 Task: Add Plant Perks Organic Dill Havarti Cheeze Spread to the cart.
Action: Mouse moved to (822, 311)
Screenshot: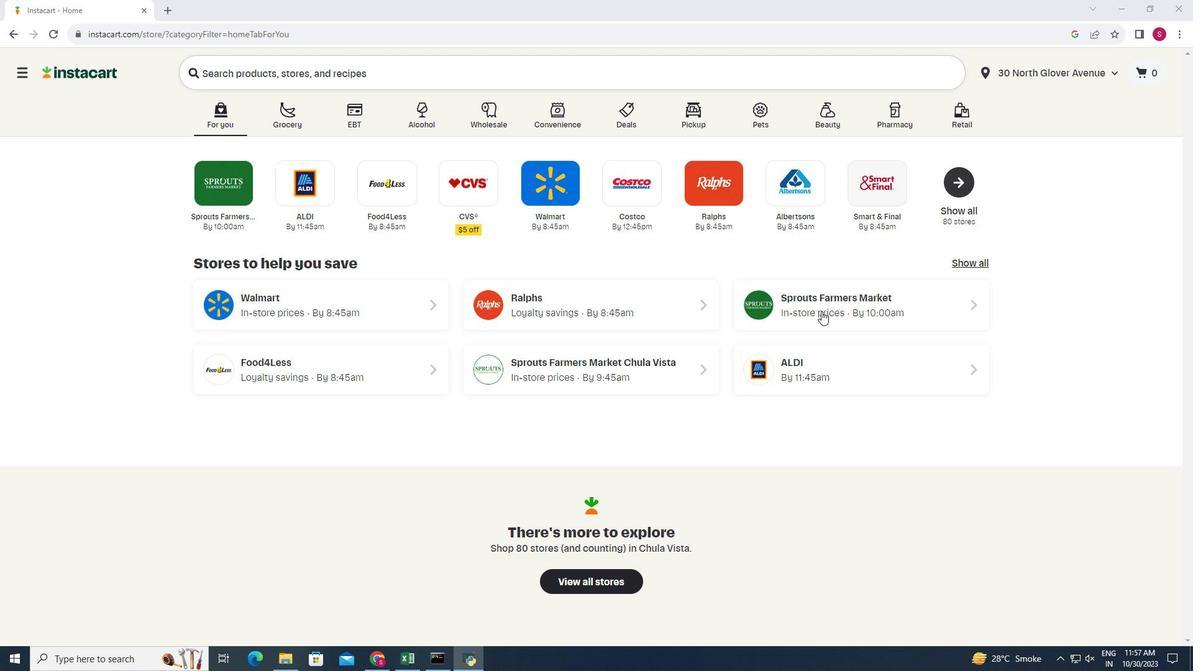 
Action: Mouse pressed left at (822, 311)
Screenshot: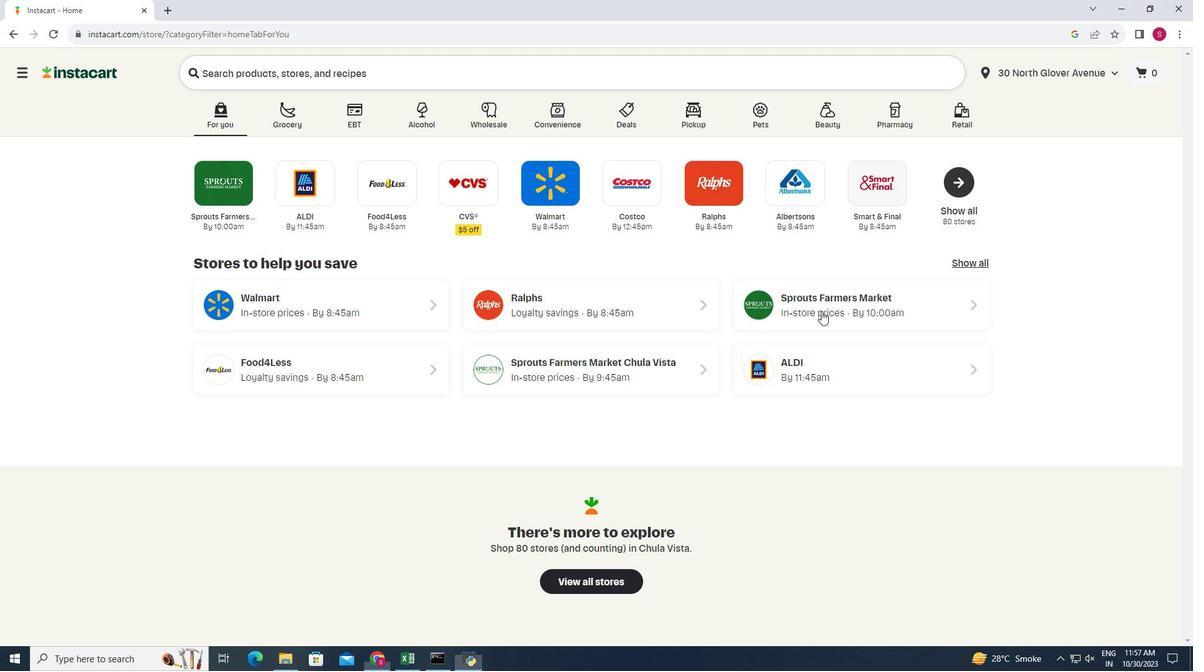 
Action: Mouse moved to (35, 542)
Screenshot: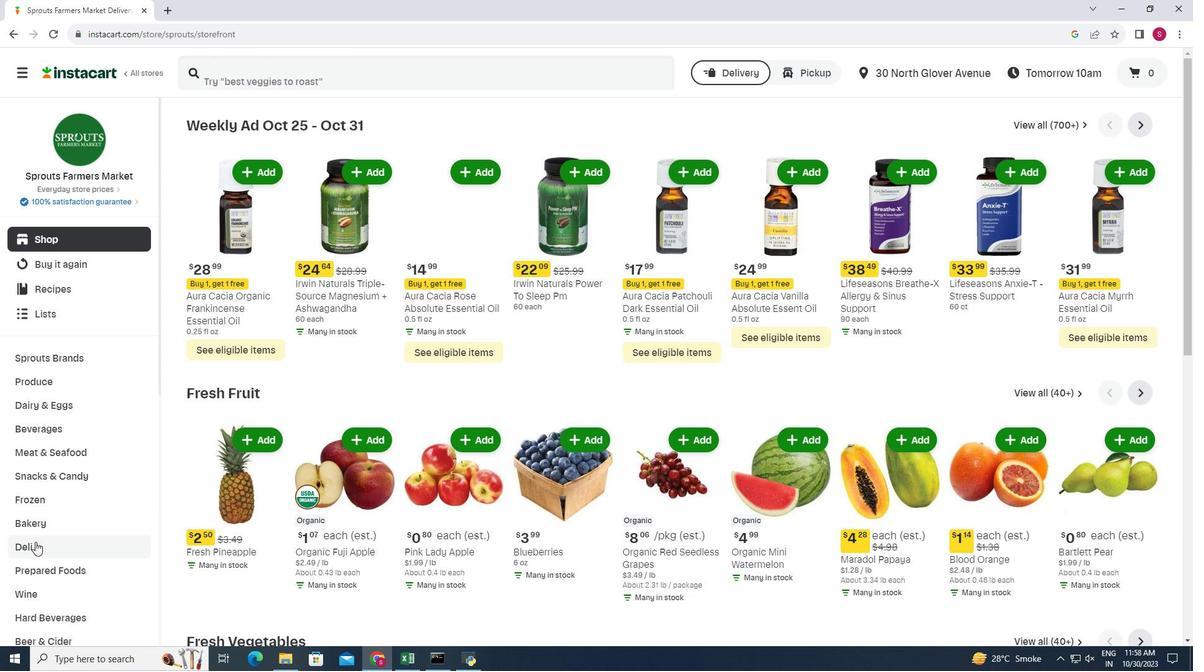 
Action: Mouse pressed left at (35, 542)
Screenshot: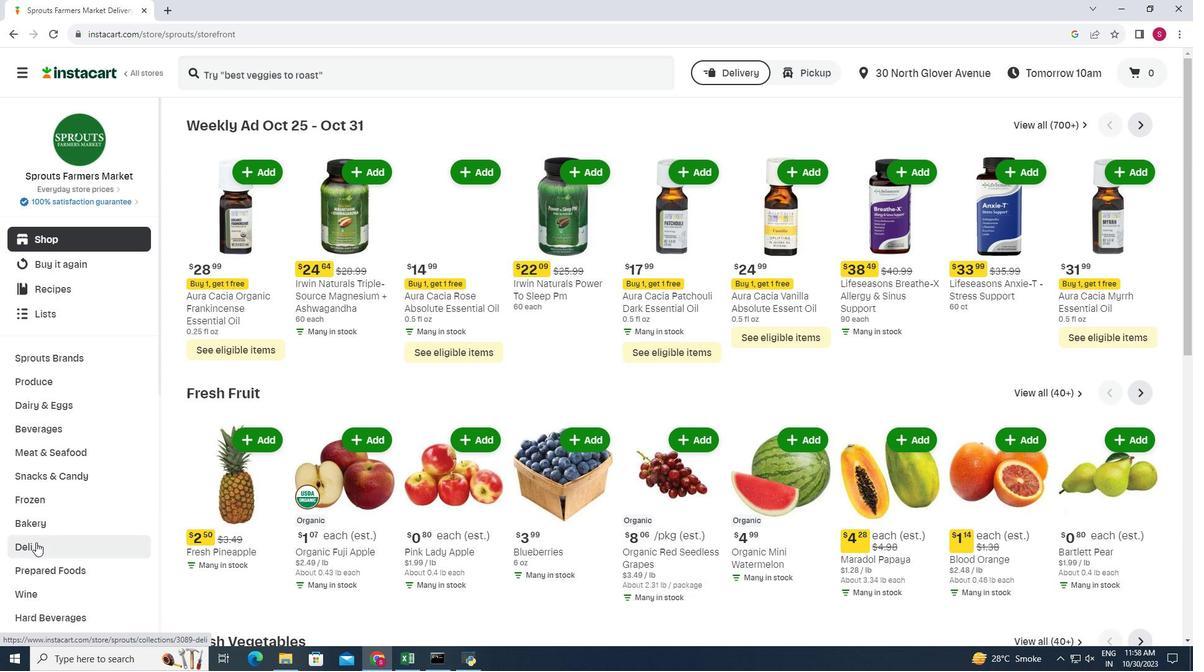 
Action: Mouse moved to (319, 151)
Screenshot: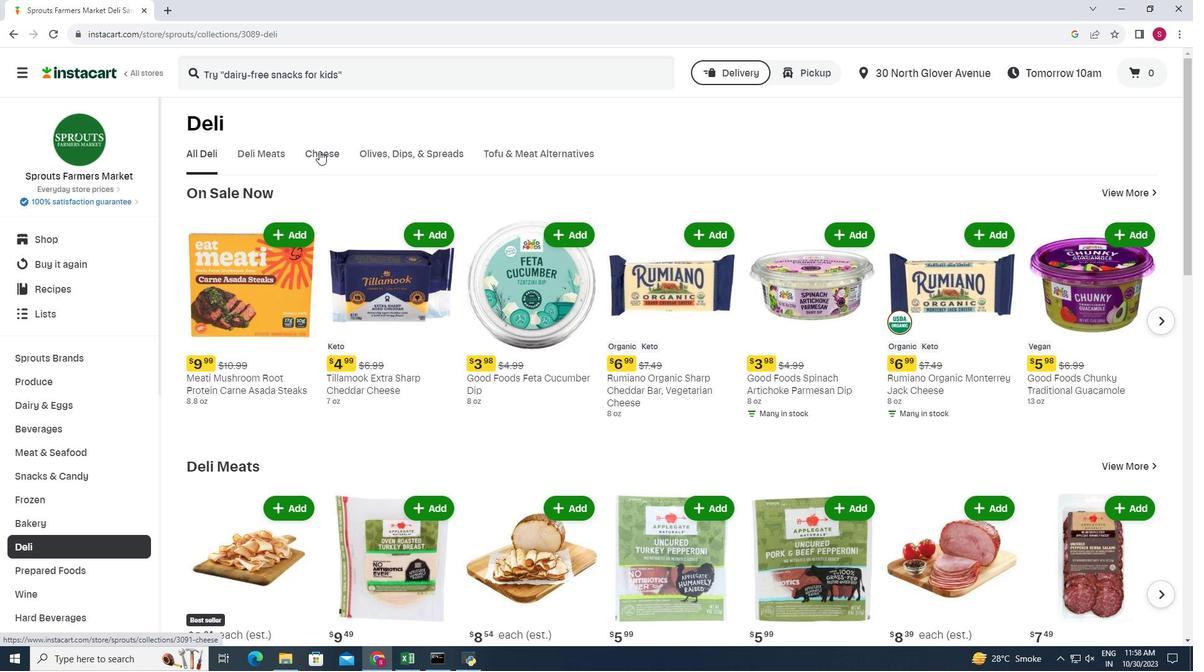 
Action: Mouse pressed left at (319, 151)
Screenshot: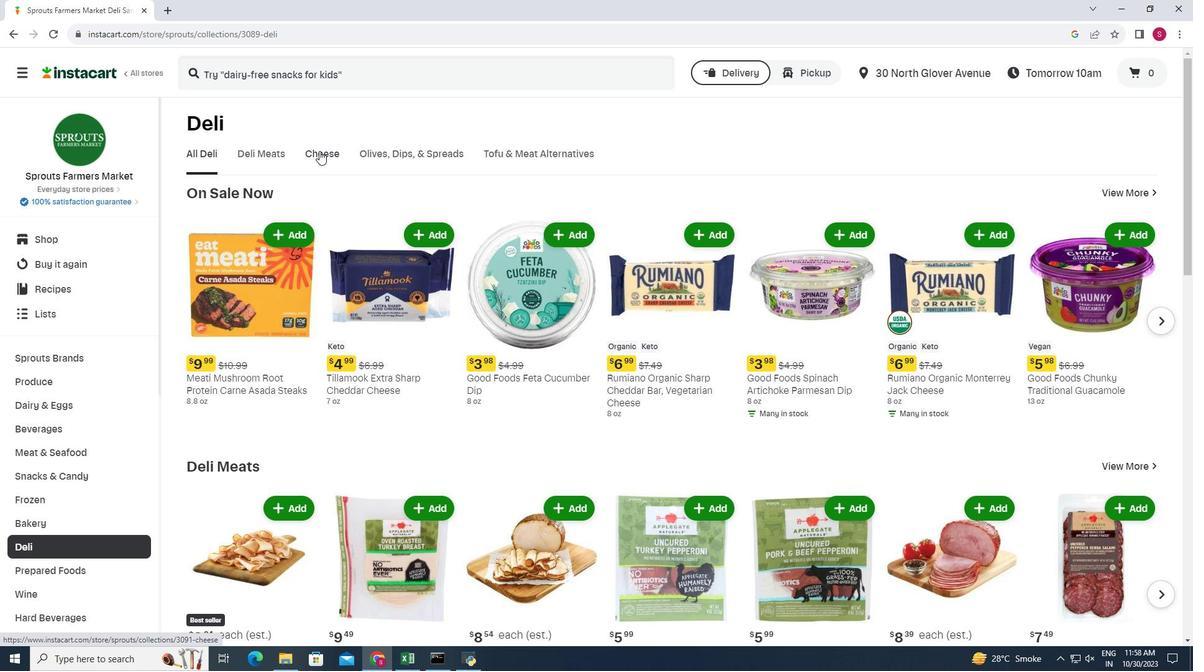 
Action: Mouse moved to (1168, 205)
Screenshot: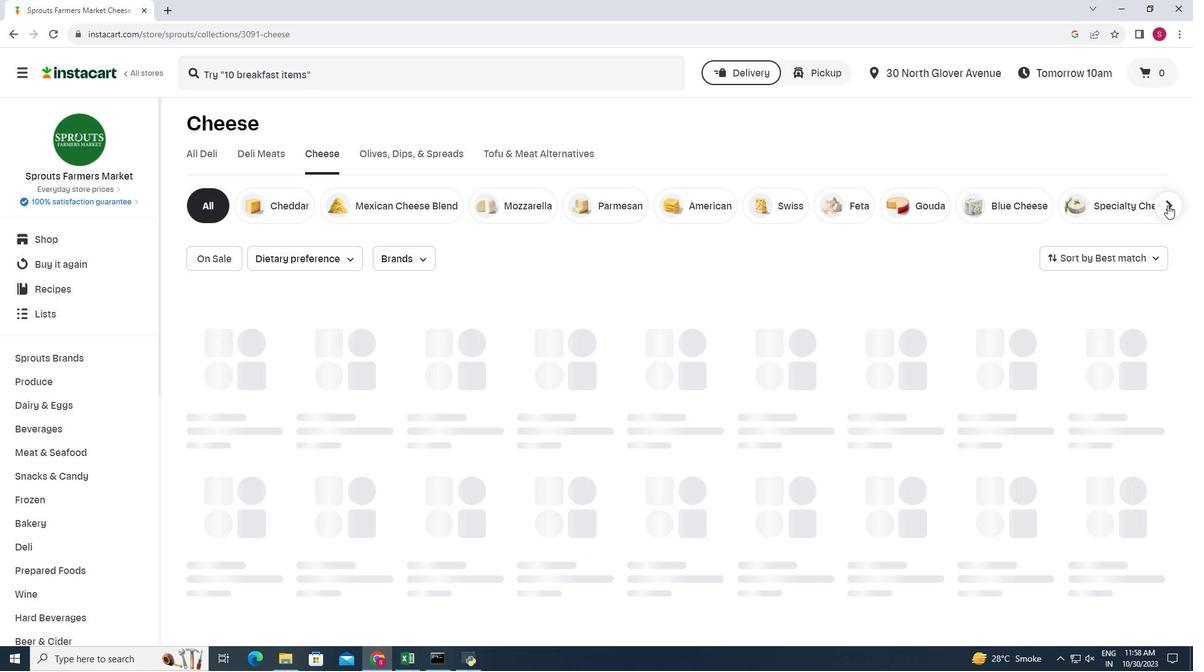 
Action: Mouse pressed left at (1168, 205)
Screenshot: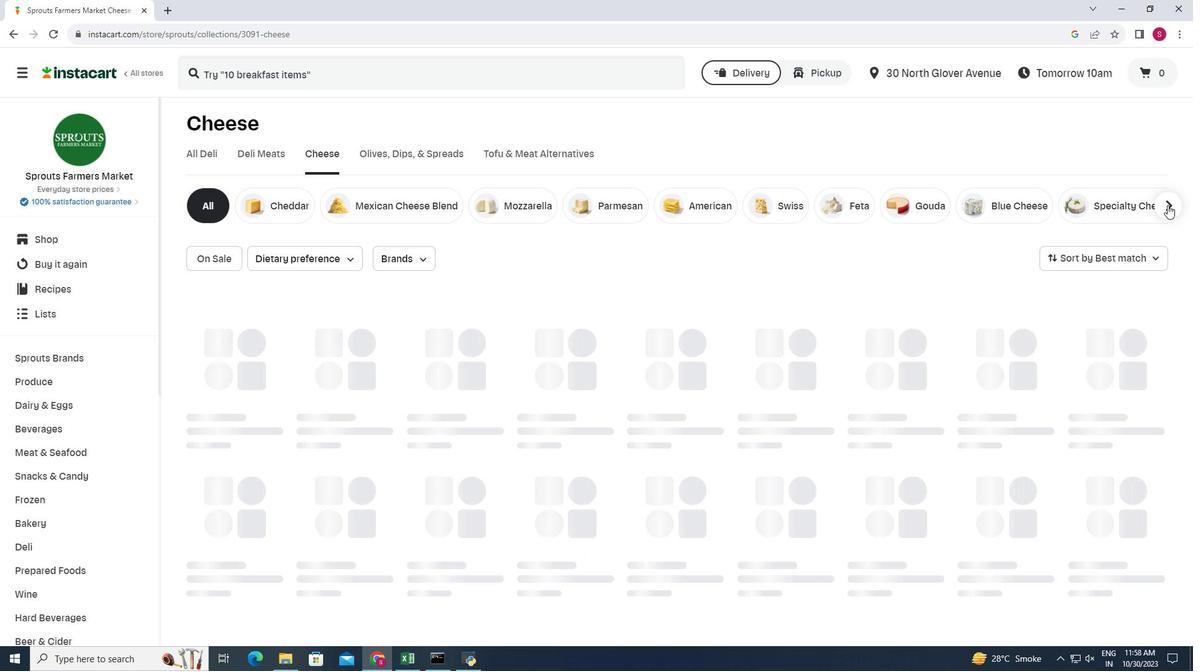 
Action: Mouse moved to (1157, 206)
Screenshot: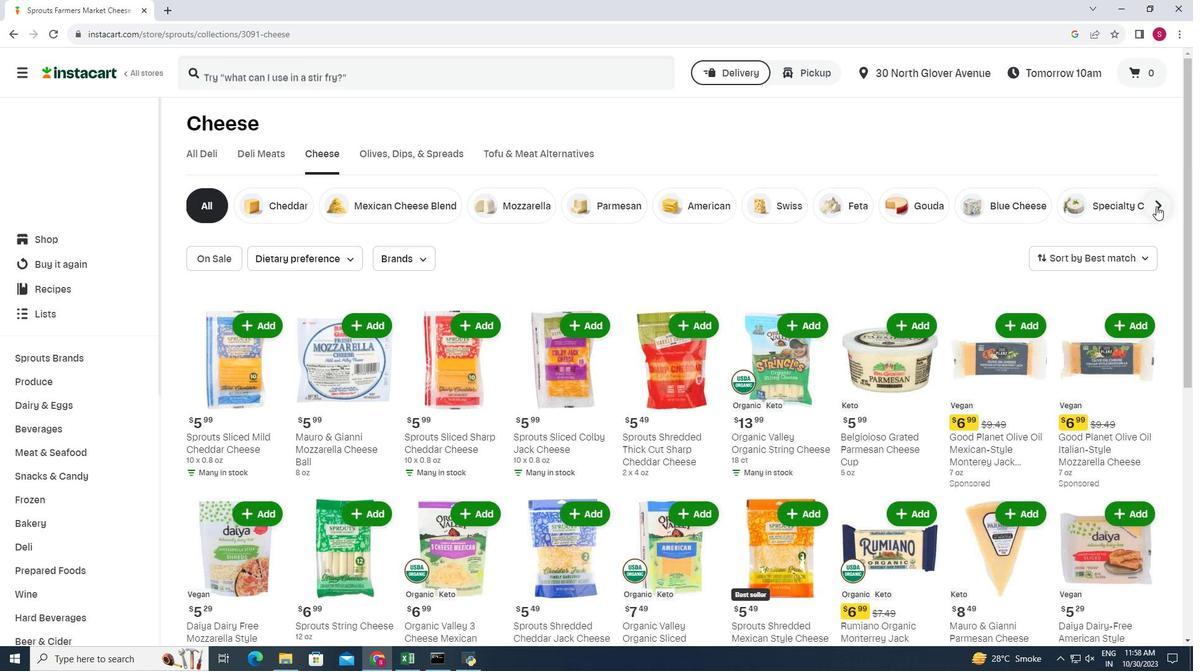 
Action: Mouse pressed left at (1157, 206)
Screenshot: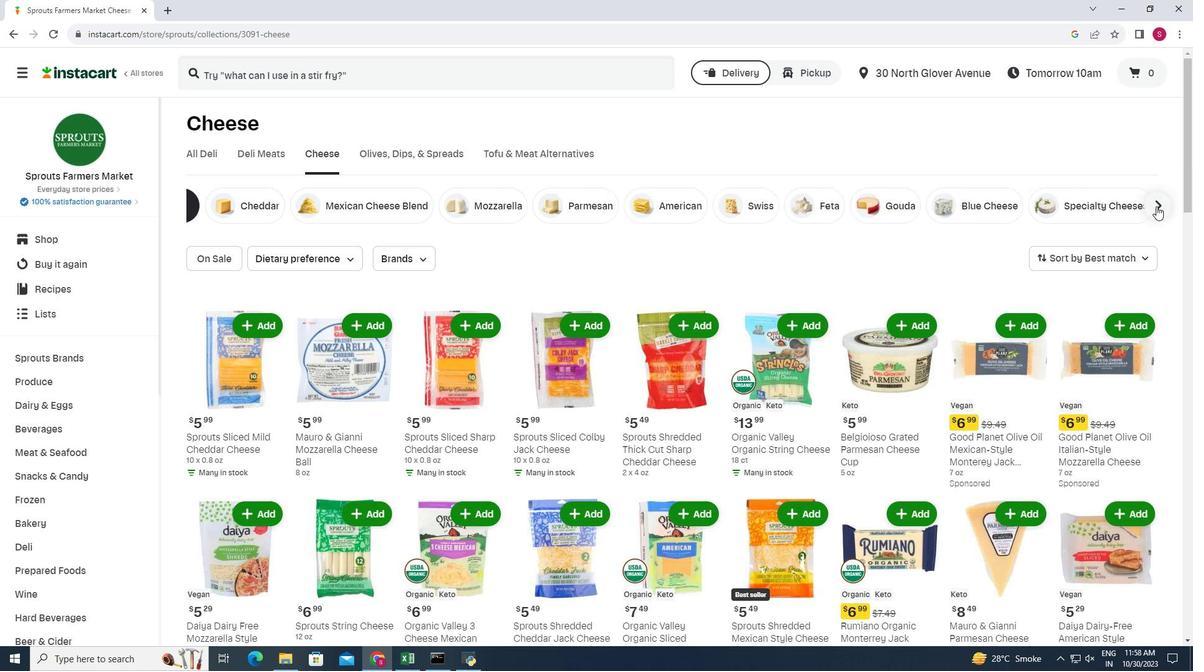 
Action: Mouse moved to (1118, 208)
Screenshot: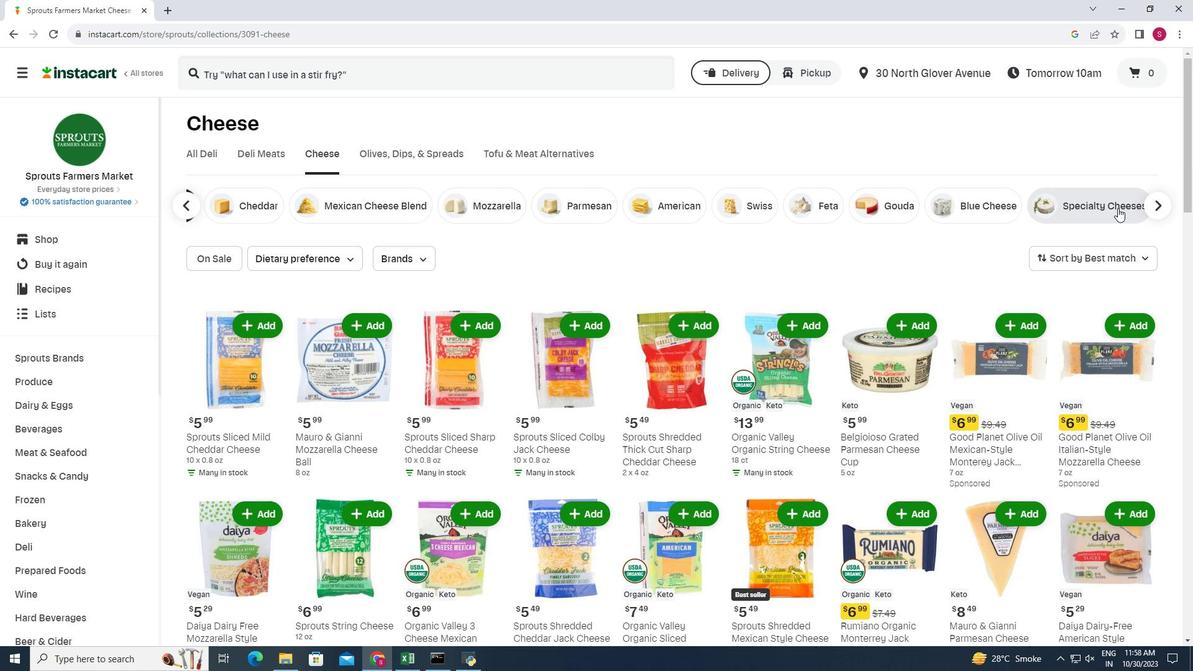 
Action: Mouse pressed left at (1118, 208)
Screenshot: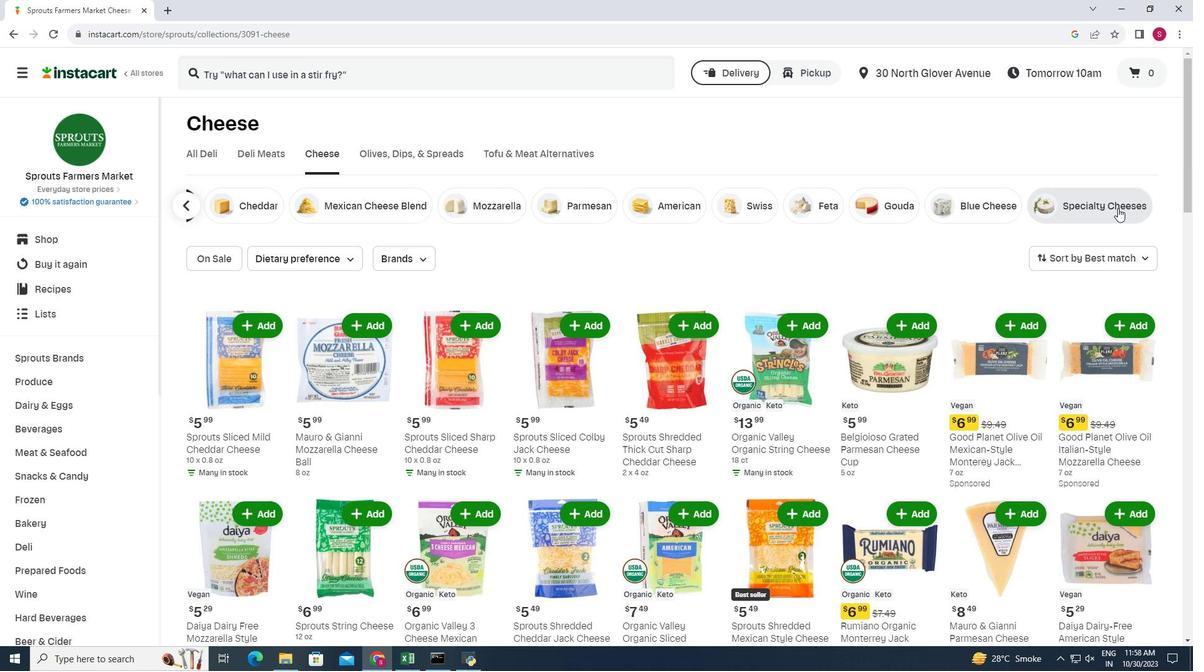 
Action: Mouse moved to (1151, 412)
Screenshot: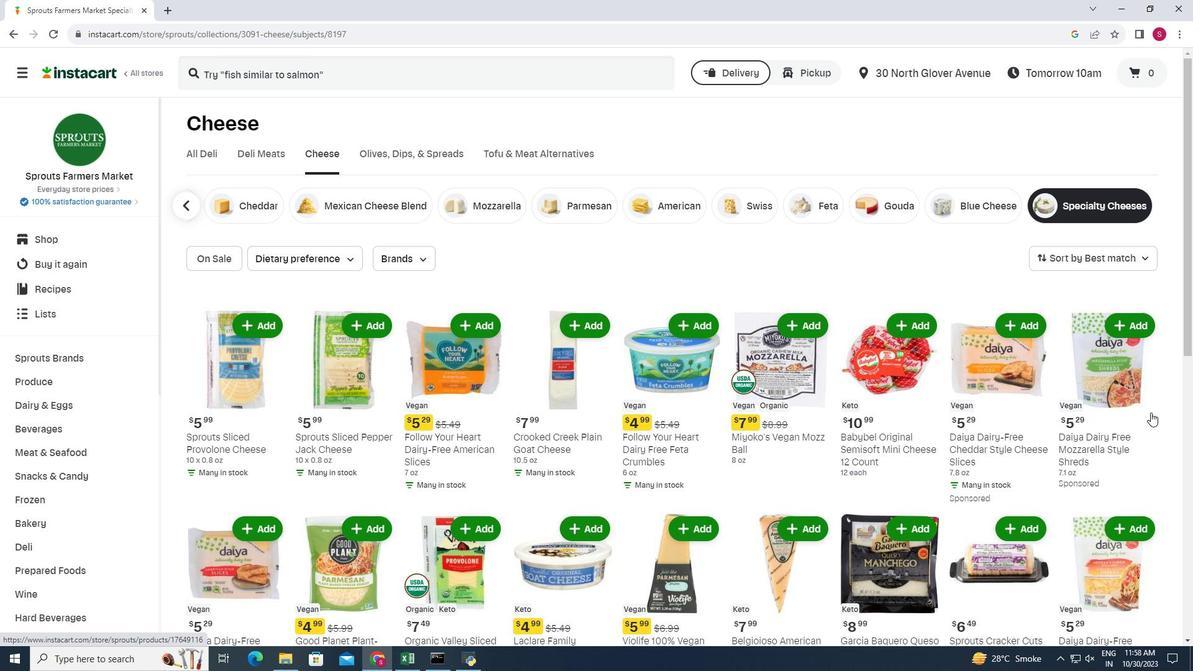 
Action: Mouse scrolled (1151, 412) with delta (0, 0)
Screenshot: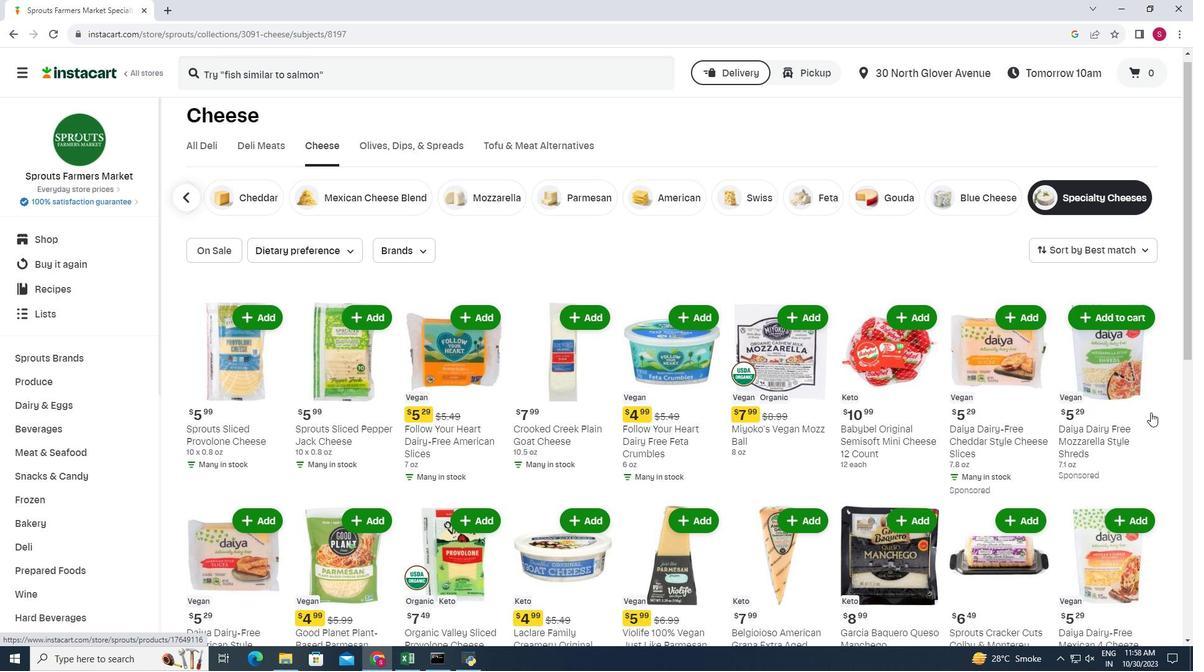 
Action: Mouse scrolled (1151, 412) with delta (0, 0)
Screenshot: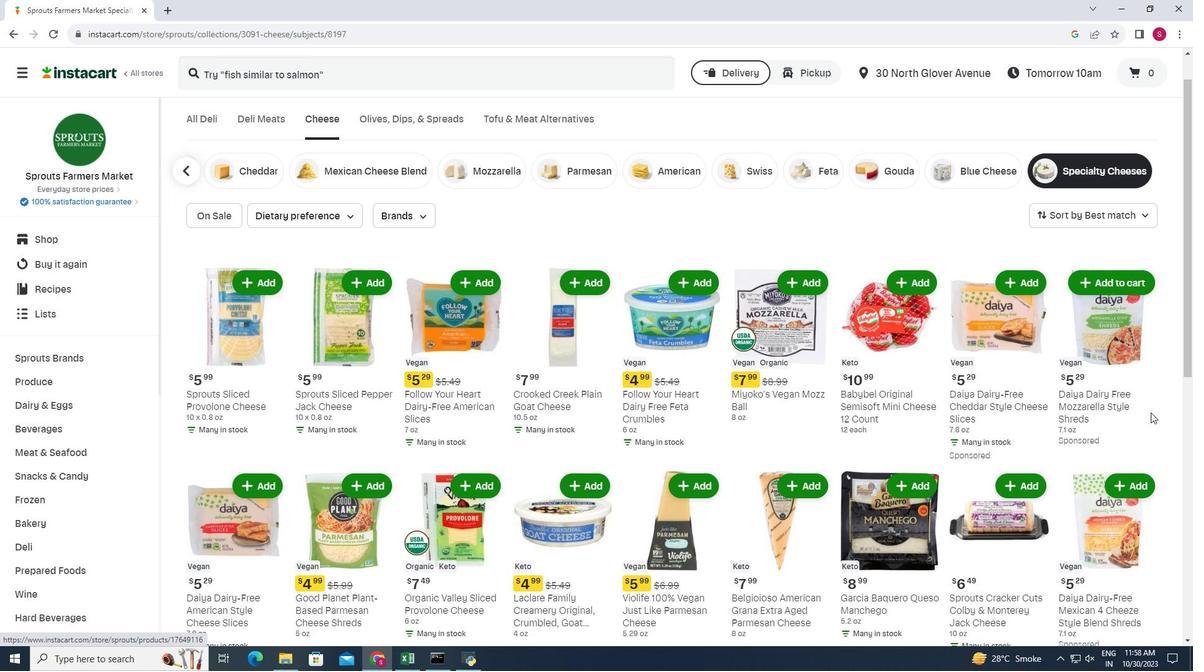 
Action: Mouse scrolled (1151, 412) with delta (0, 0)
Screenshot: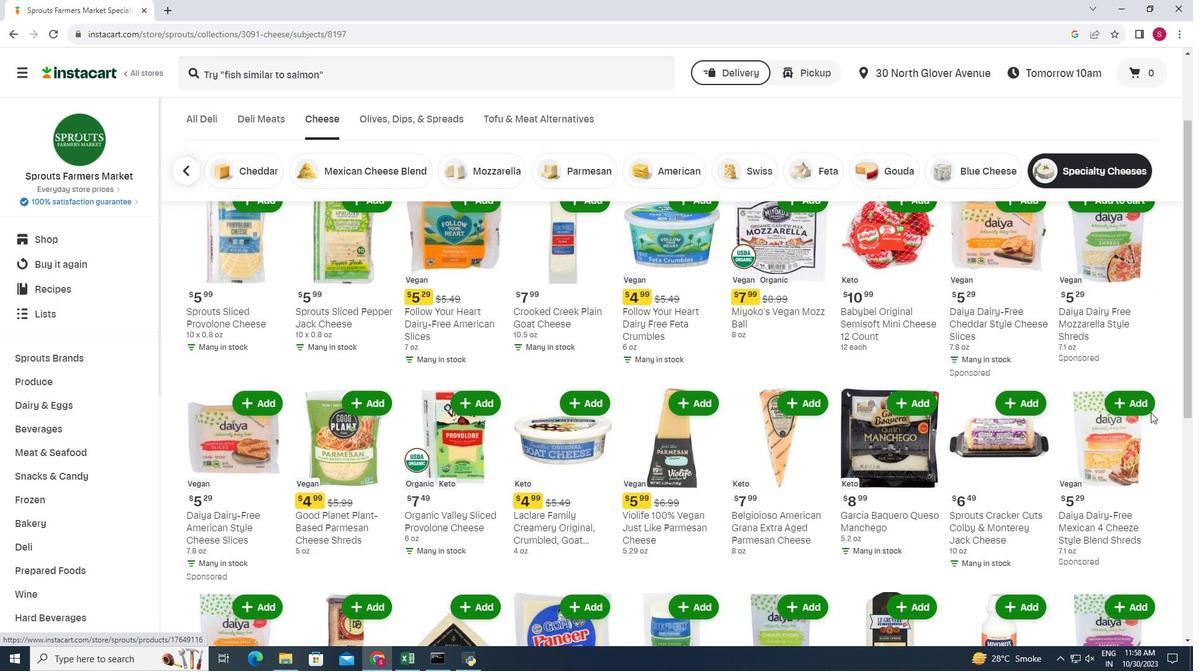 
Action: Mouse moved to (197, 434)
Screenshot: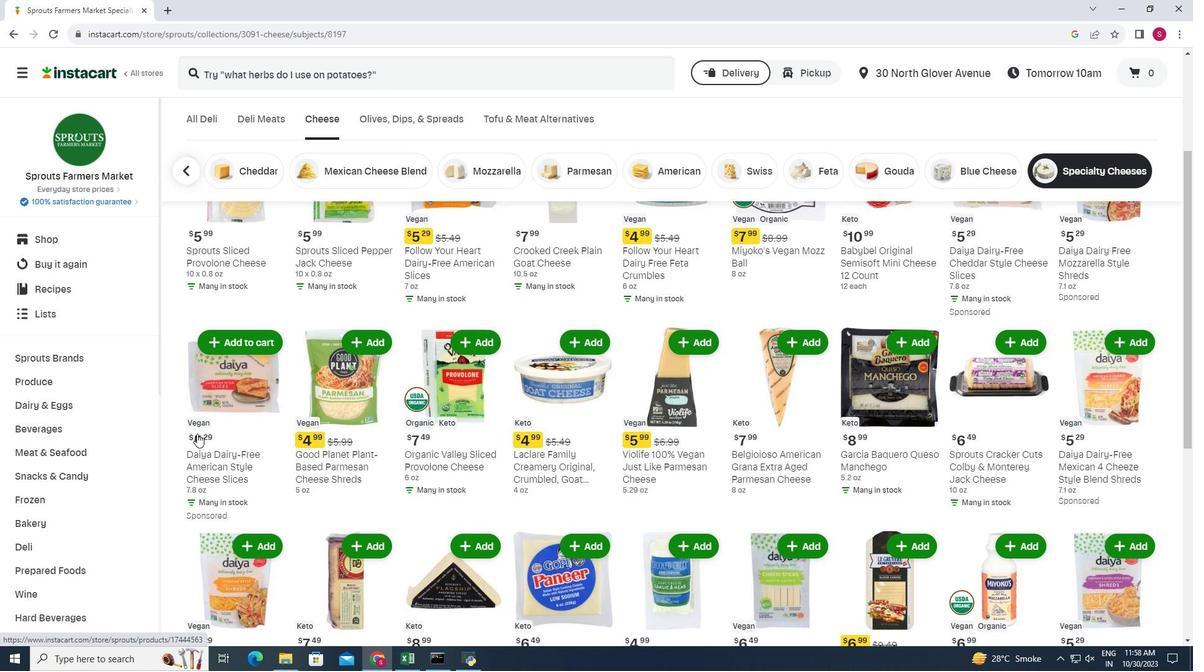 
Action: Mouse scrolled (197, 433) with delta (0, 0)
Screenshot: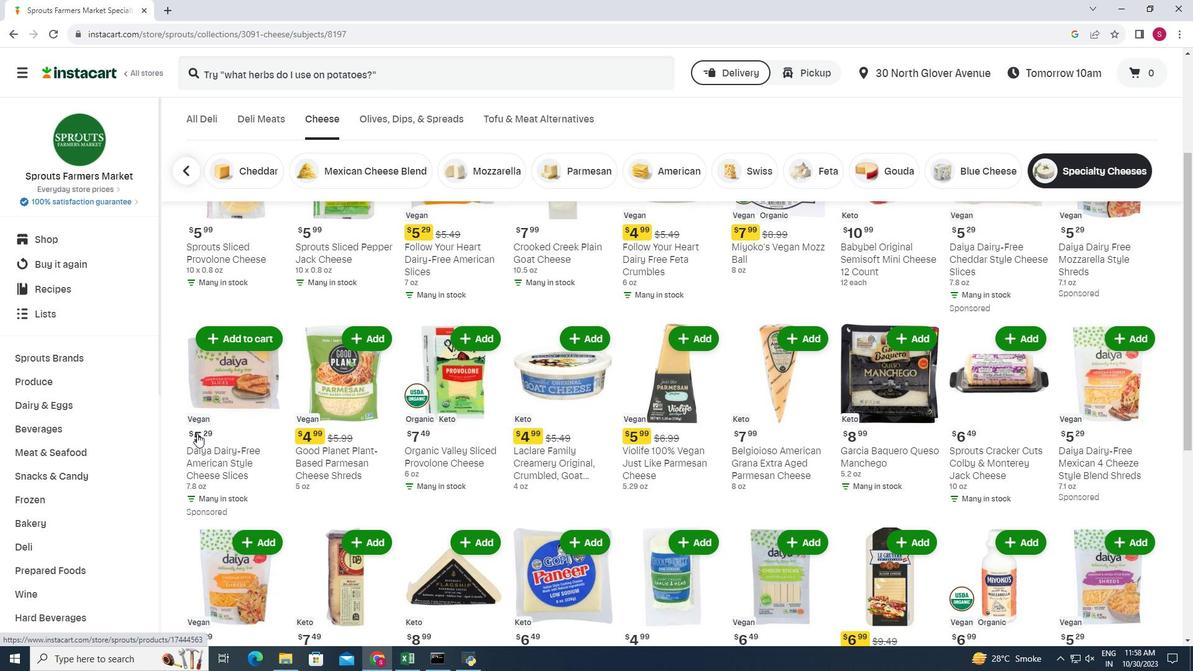 
Action: Mouse scrolled (197, 433) with delta (0, 0)
Screenshot: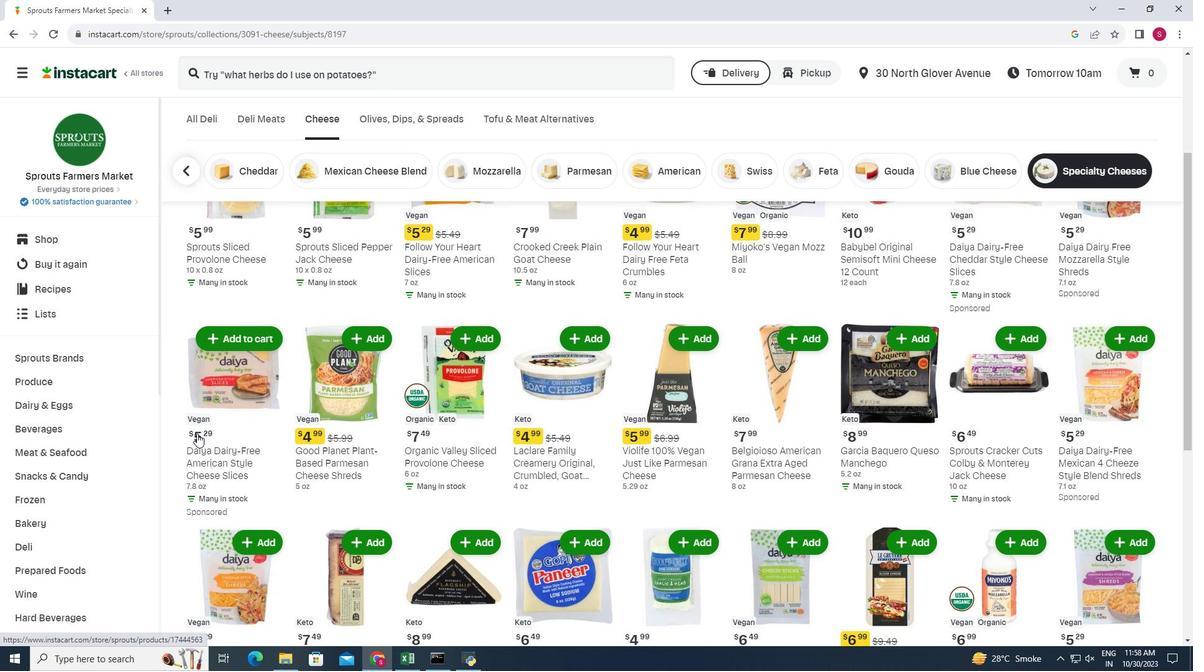 
Action: Mouse scrolled (197, 433) with delta (0, 0)
Screenshot: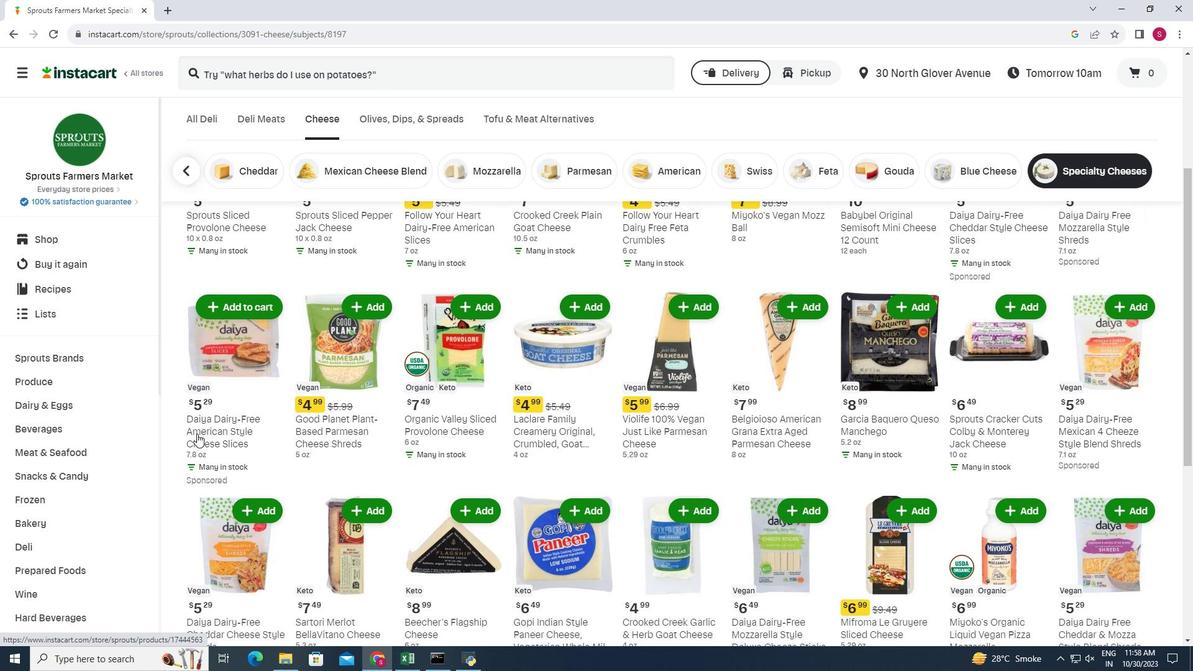 
Action: Mouse moved to (1162, 473)
Screenshot: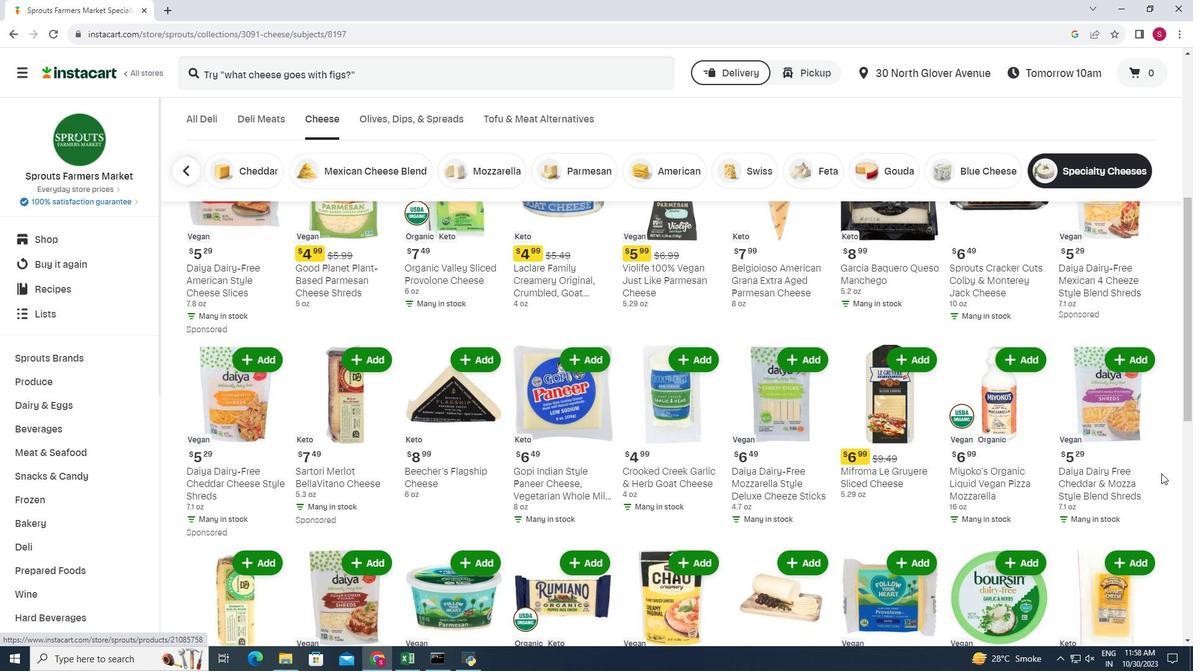
Action: Mouse scrolled (1162, 473) with delta (0, 0)
Screenshot: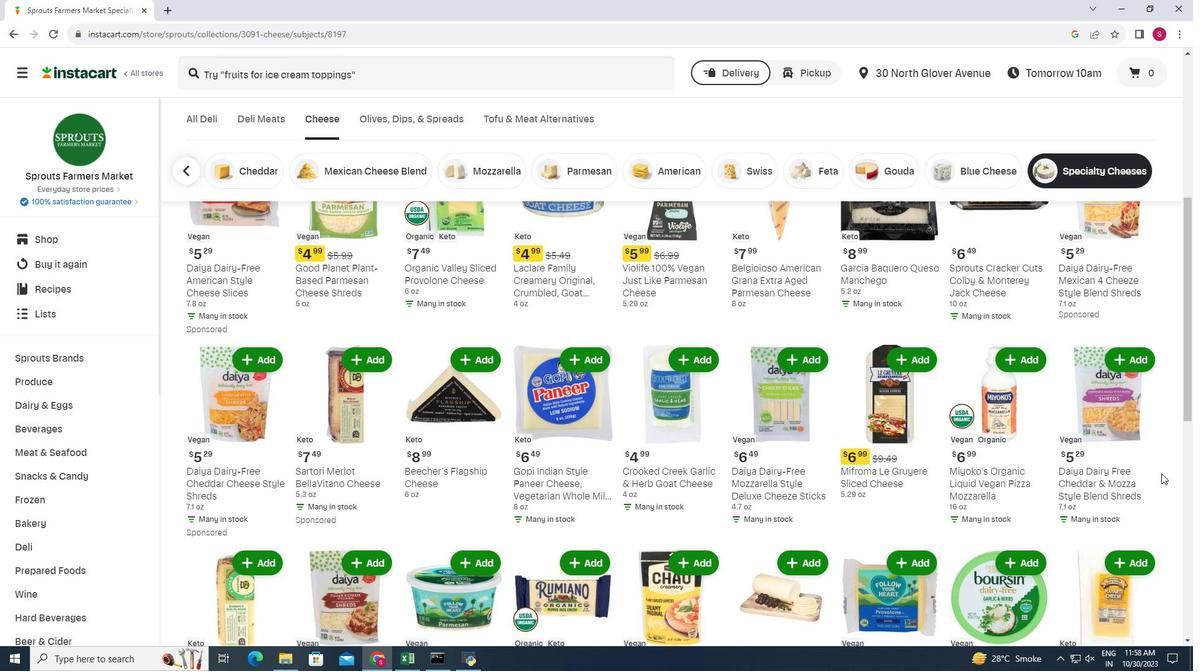 
Action: Mouse scrolled (1162, 473) with delta (0, 0)
Screenshot: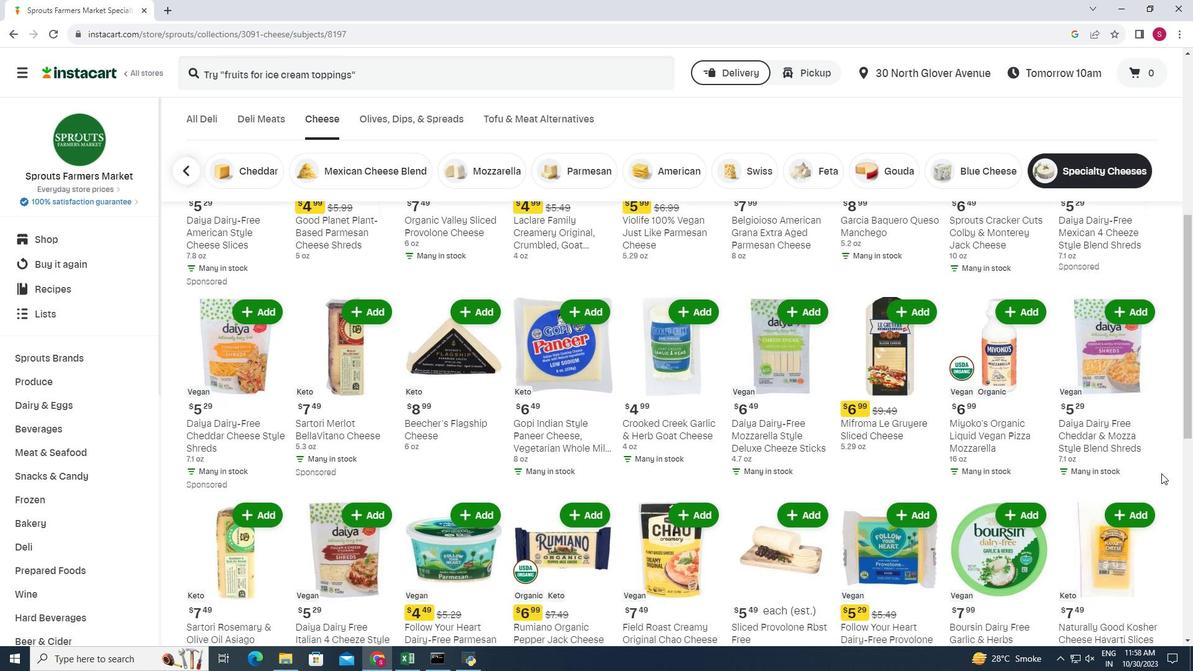 
Action: Mouse scrolled (1162, 473) with delta (0, 0)
Screenshot: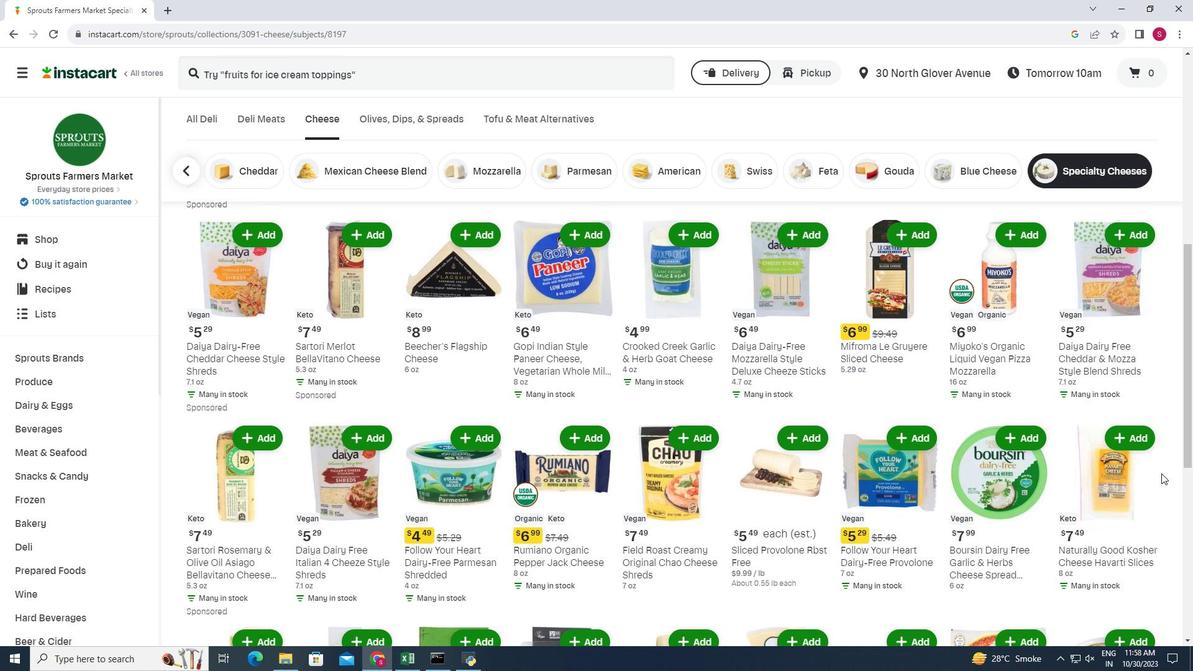 
Action: Mouse moved to (191, 444)
Screenshot: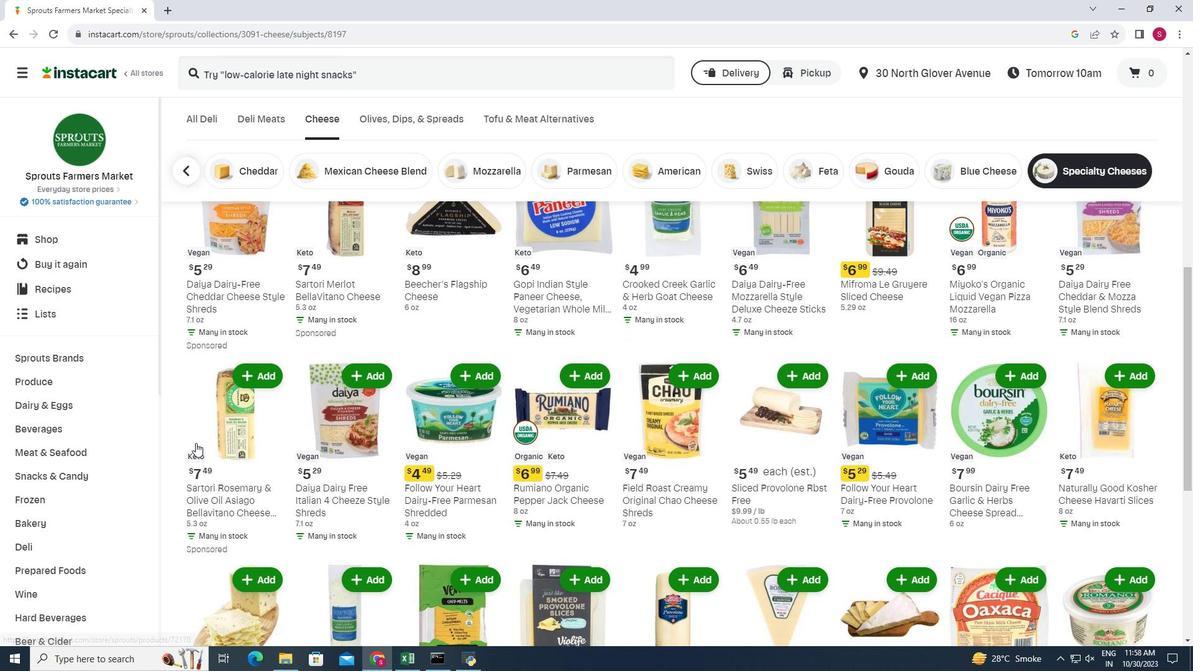 
Action: Mouse scrolled (191, 444) with delta (0, 0)
Screenshot: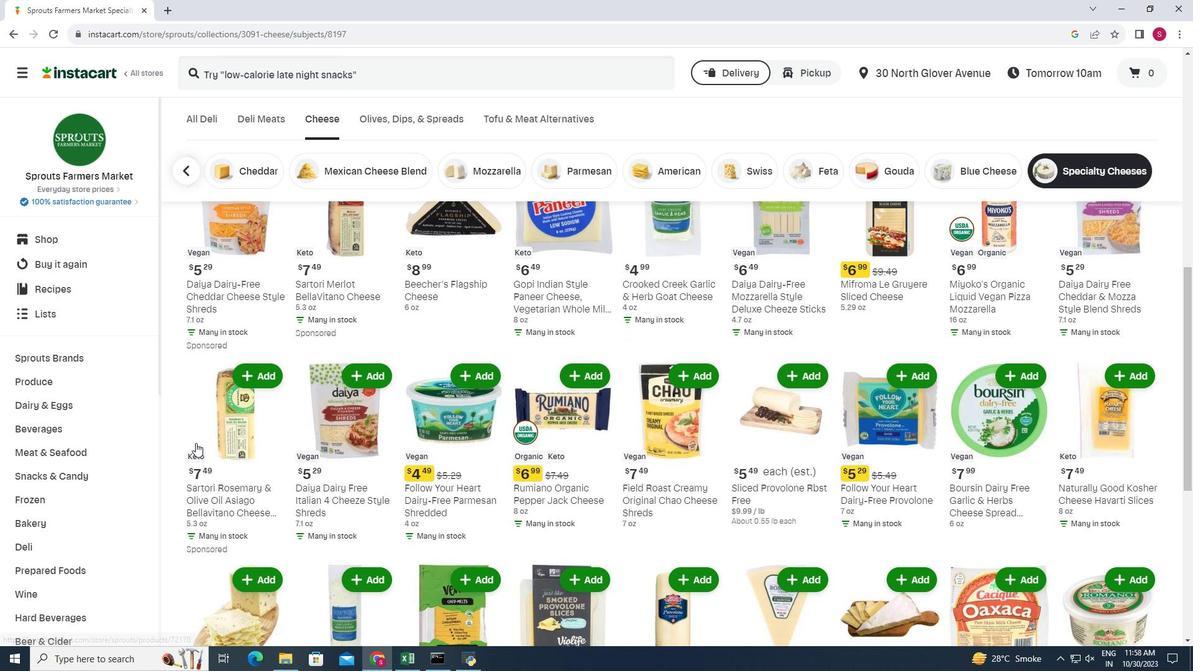 
Action: Mouse moved to (198, 443)
Screenshot: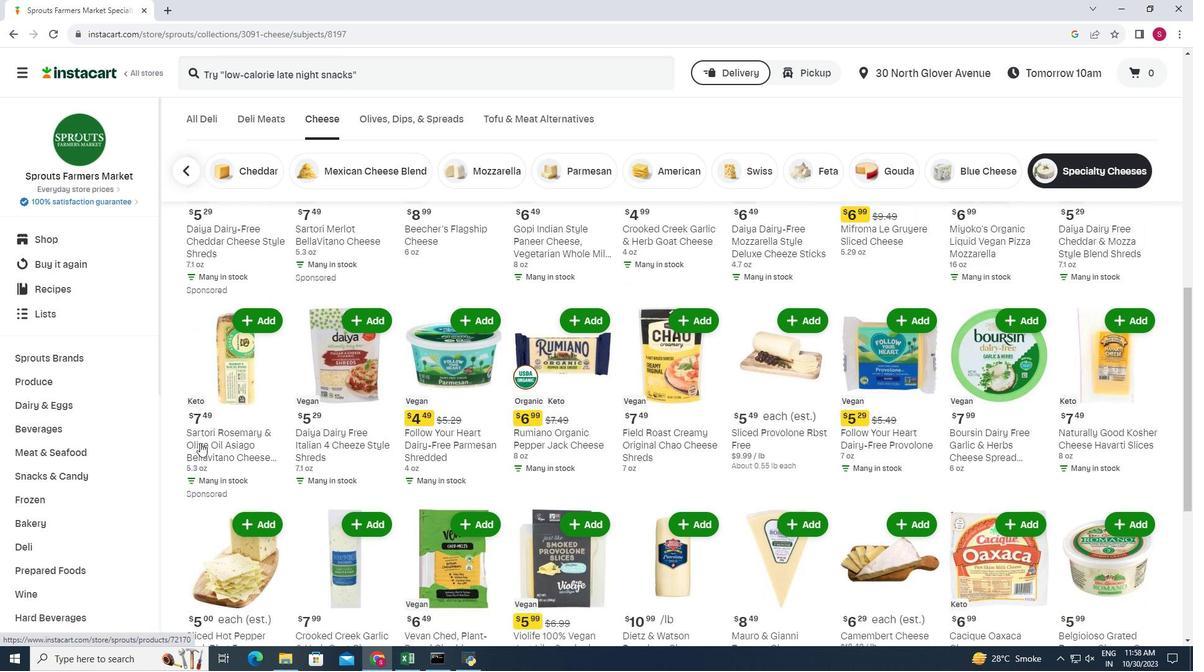 
Action: Mouse scrolled (198, 442) with delta (0, 0)
Screenshot: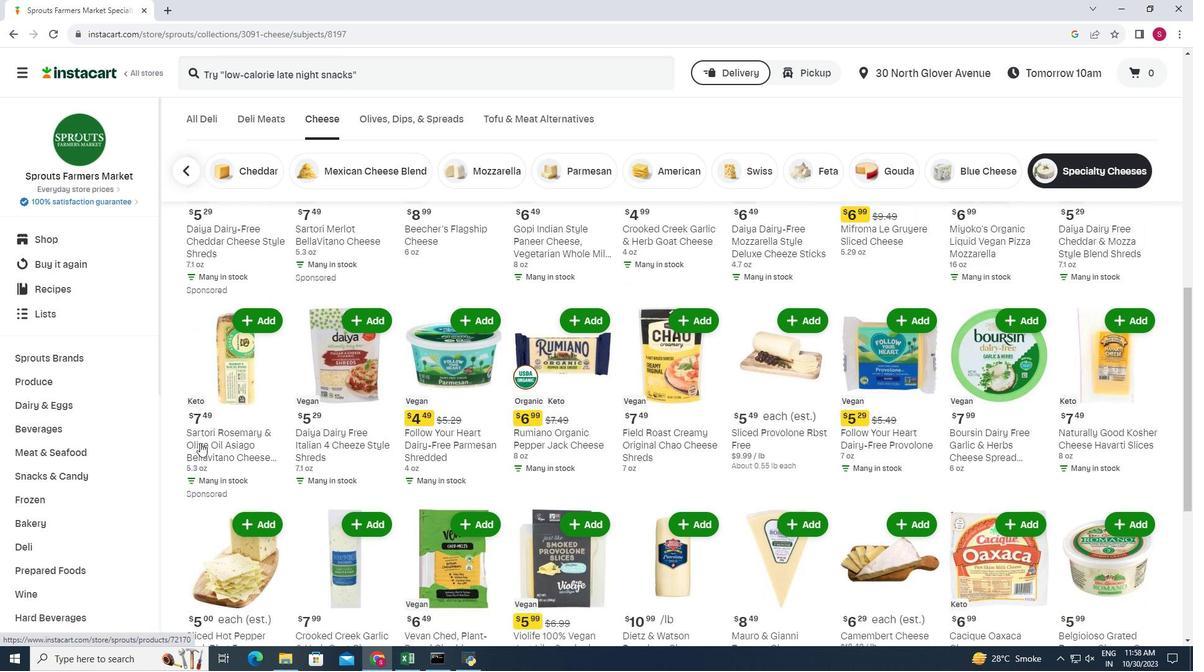 
Action: Mouse moved to (202, 443)
Screenshot: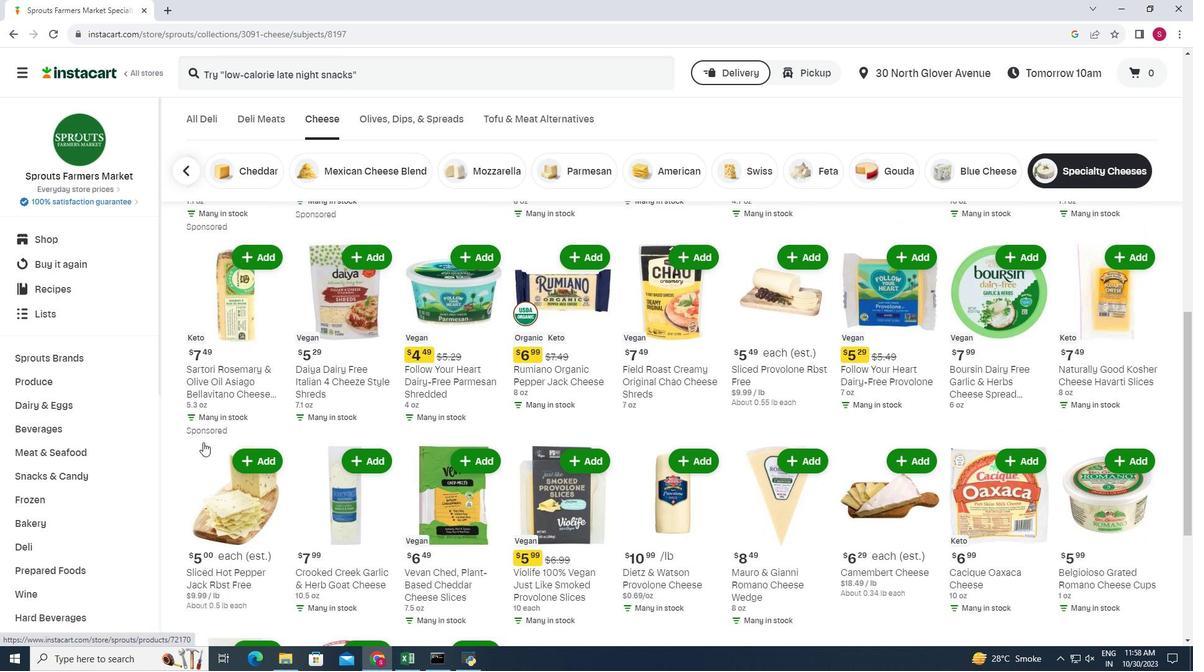 
Action: Mouse scrolled (202, 442) with delta (0, 0)
Screenshot: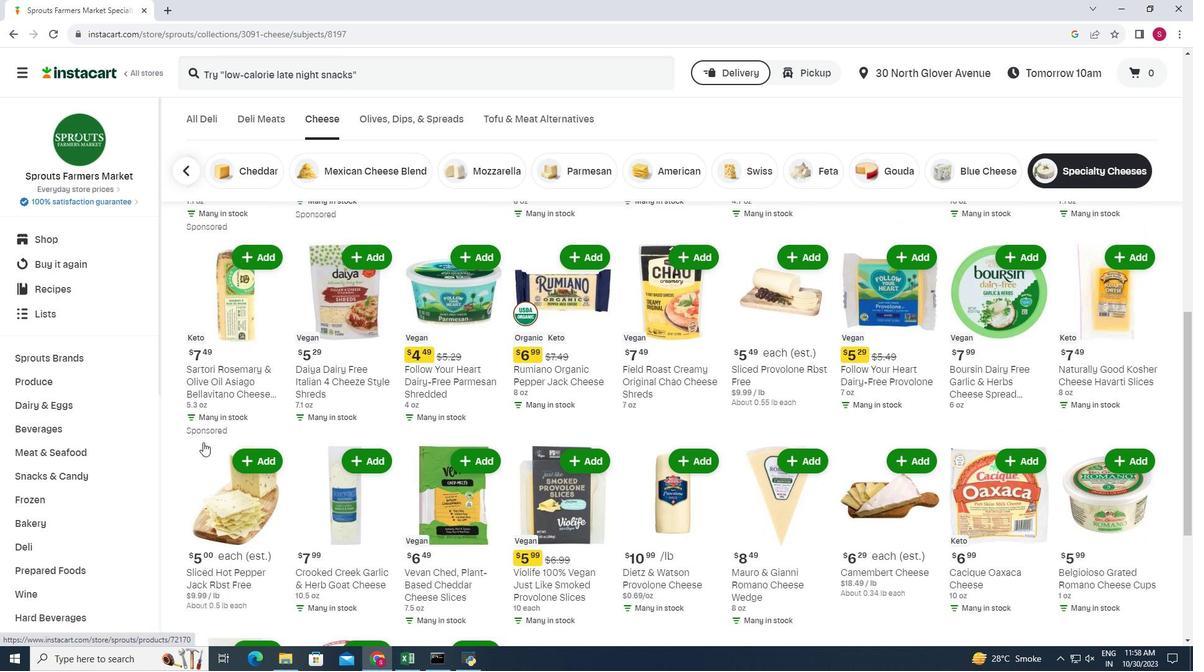 
Action: Mouse moved to (1141, 465)
Screenshot: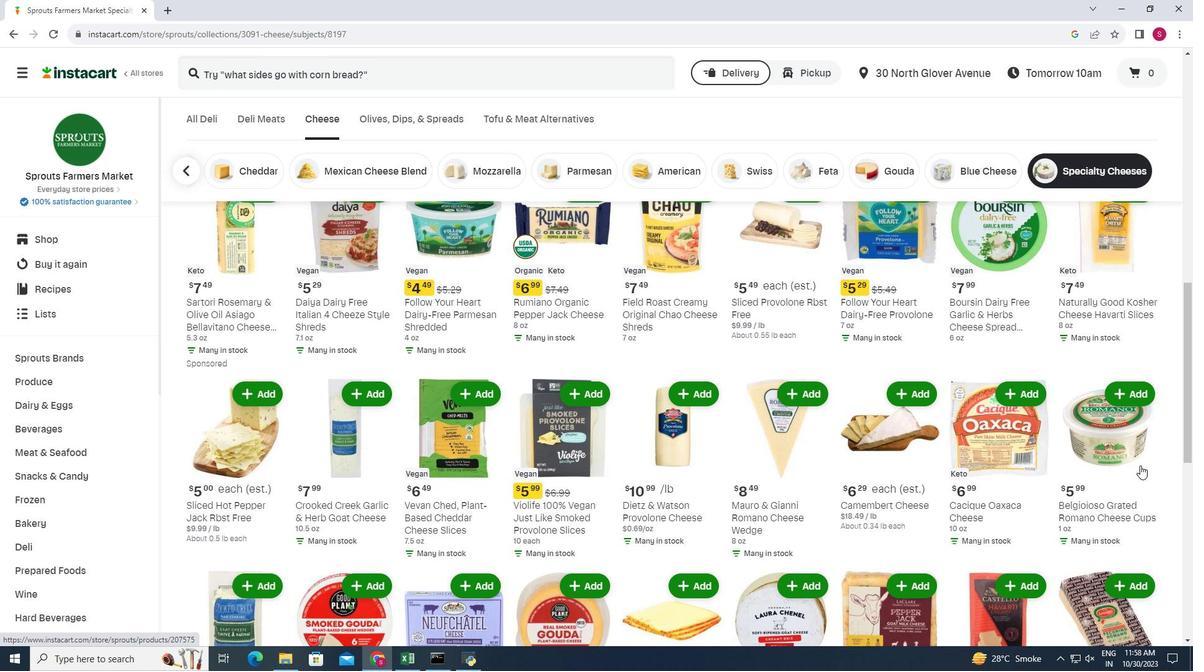 
Action: Mouse scrolled (1141, 465) with delta (0, 0)
Screenshot: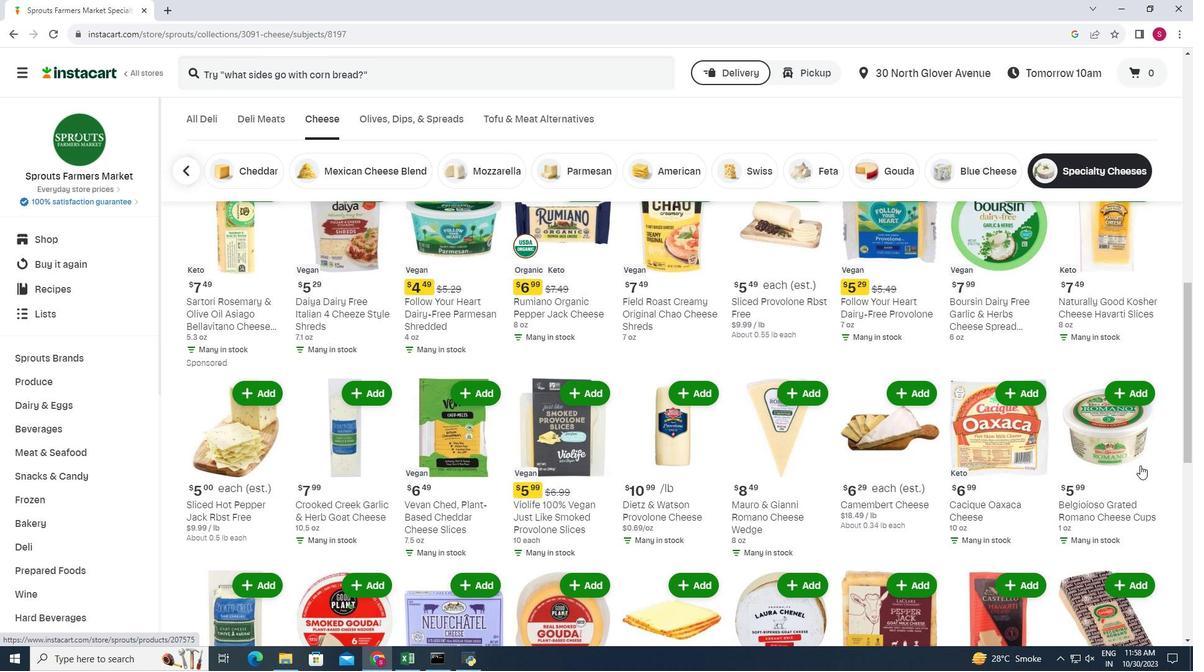 
Action: Mouse scrolled (1141, 465) with delta (0, 0)
Screenshot: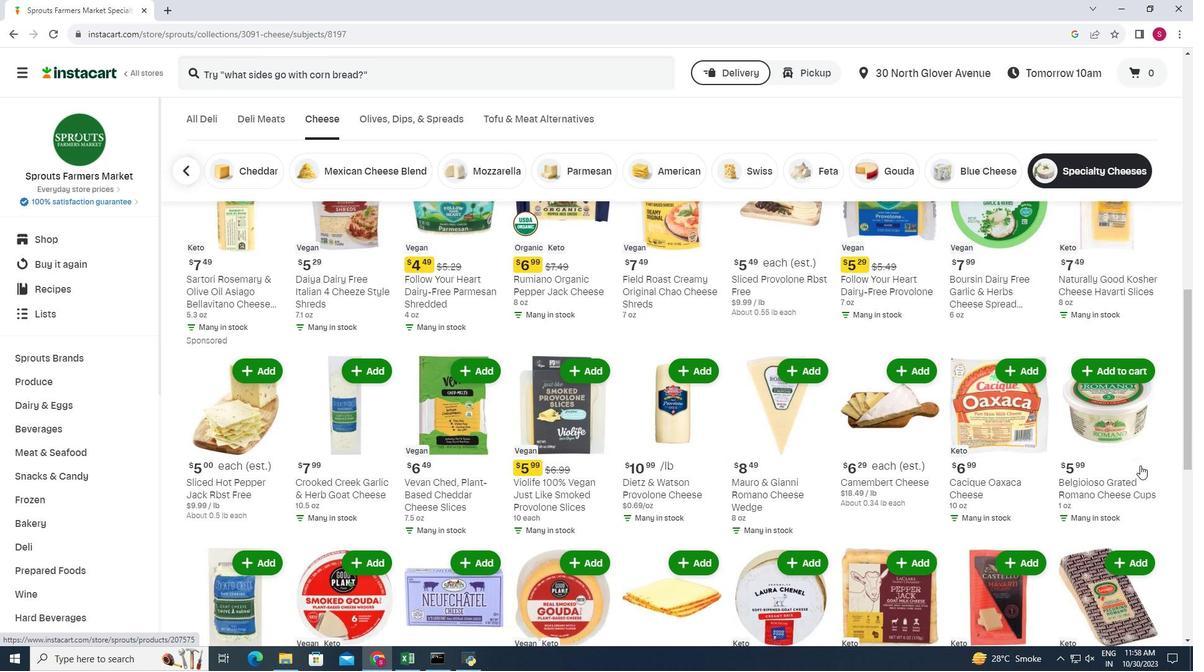 
Action: Mouse scrolled (1141, 465) with delta (0, 0)
Screenshot: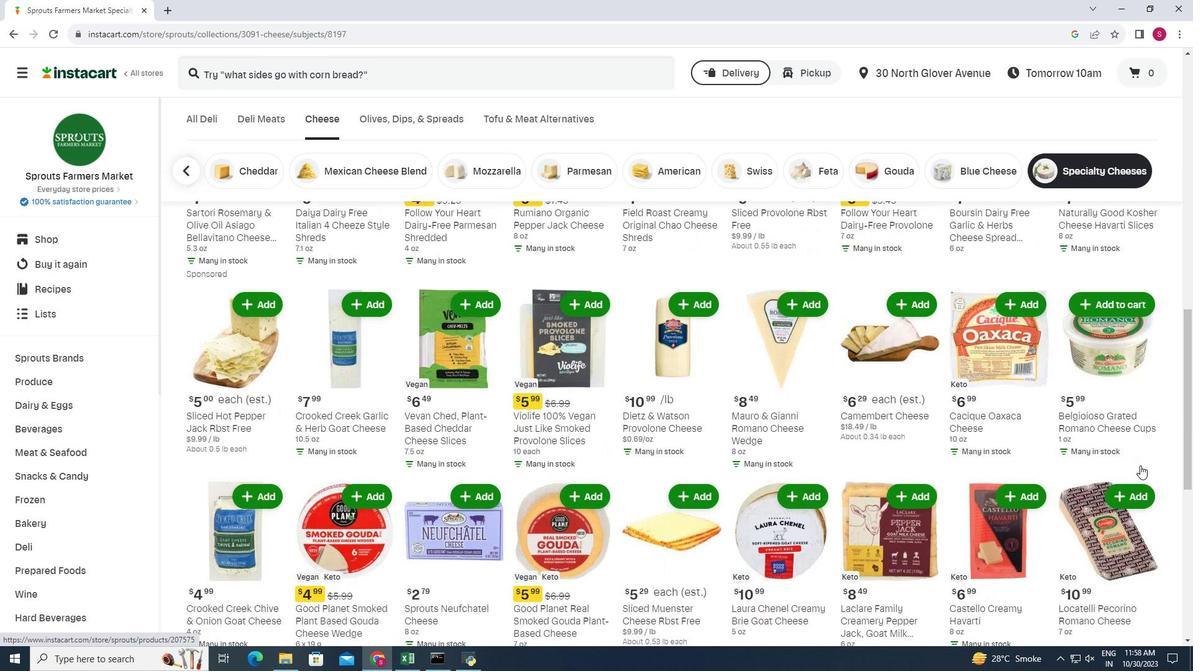 
Action: Mouse moved to (191, 474)
Screenshot: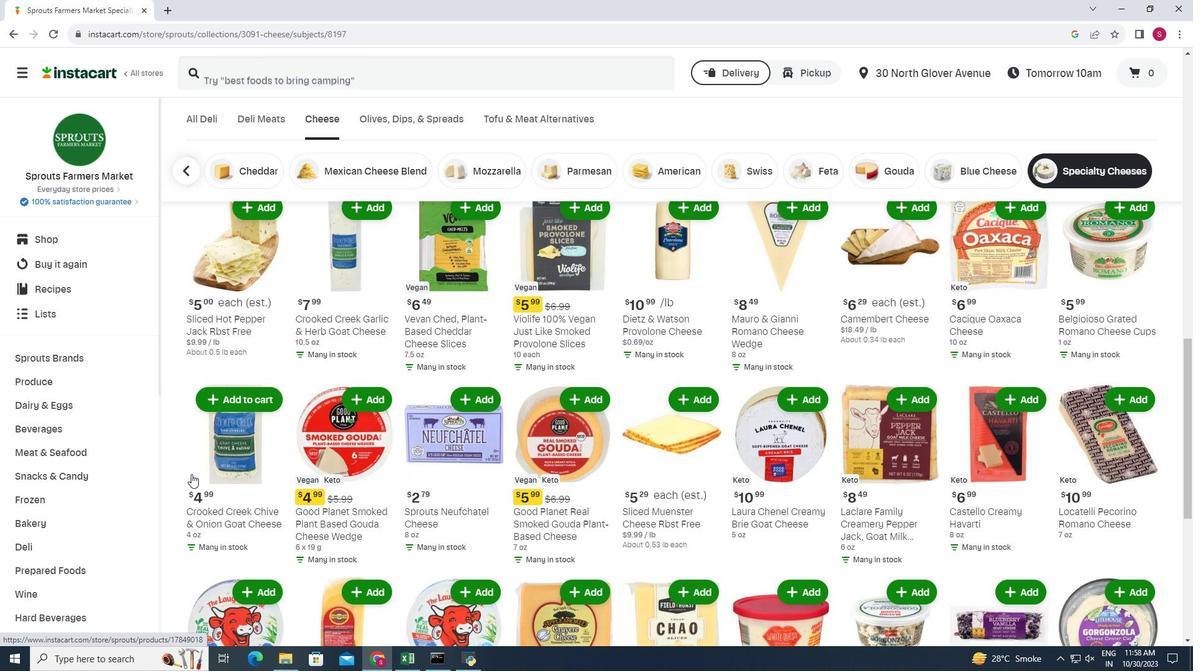 
Action: Mouse scrolled (191, 473) with delta (0, 0)
Screenshot: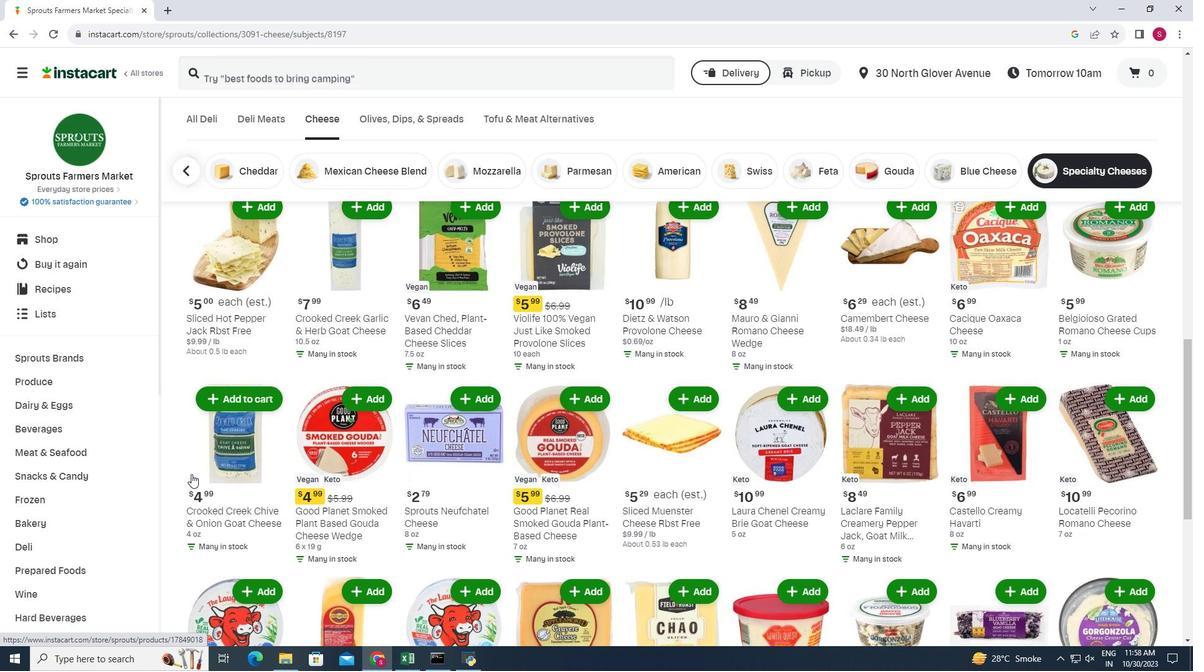 
Action: Mouse scrolled (191, 473) with delta (0, 0)
Screenshot: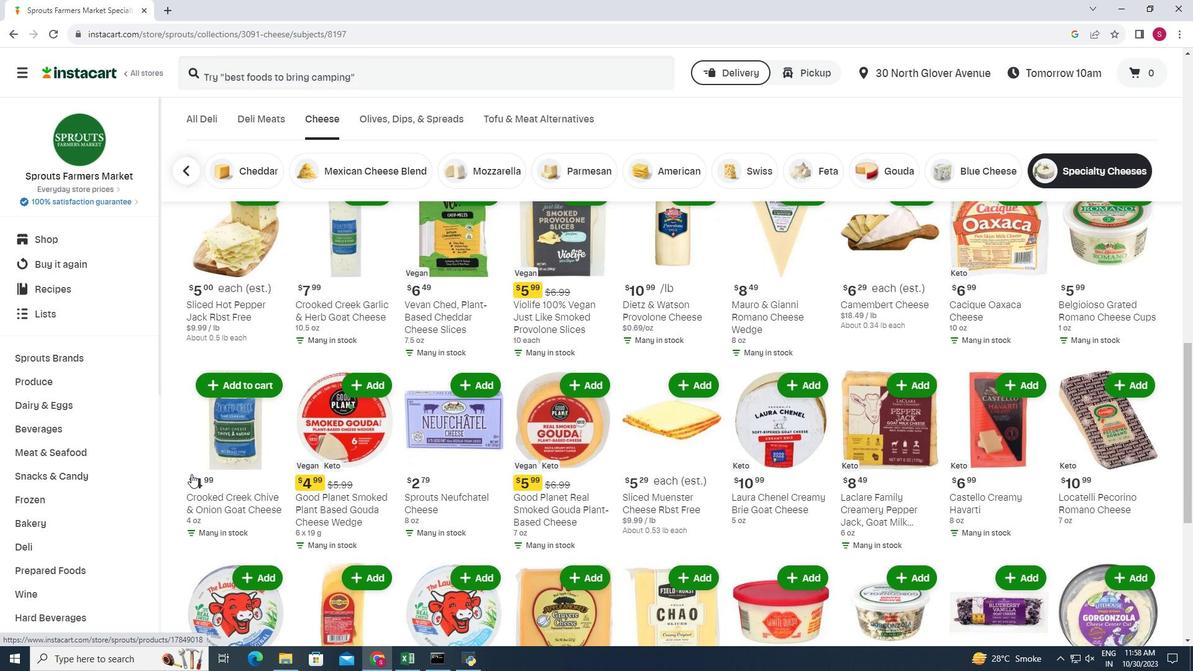 
Action: Mouse moved to (1170, 539)
Screenshot: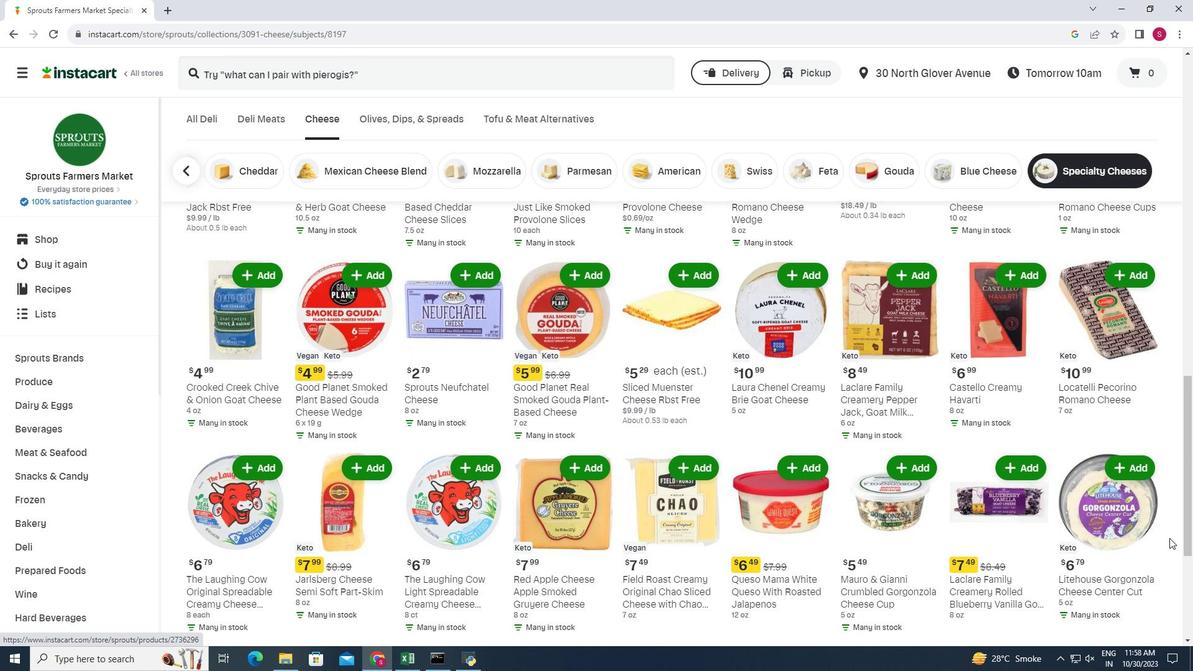 
Action: Mouse scrolled (1170, 538) with delta (0, 0)
Screenshot: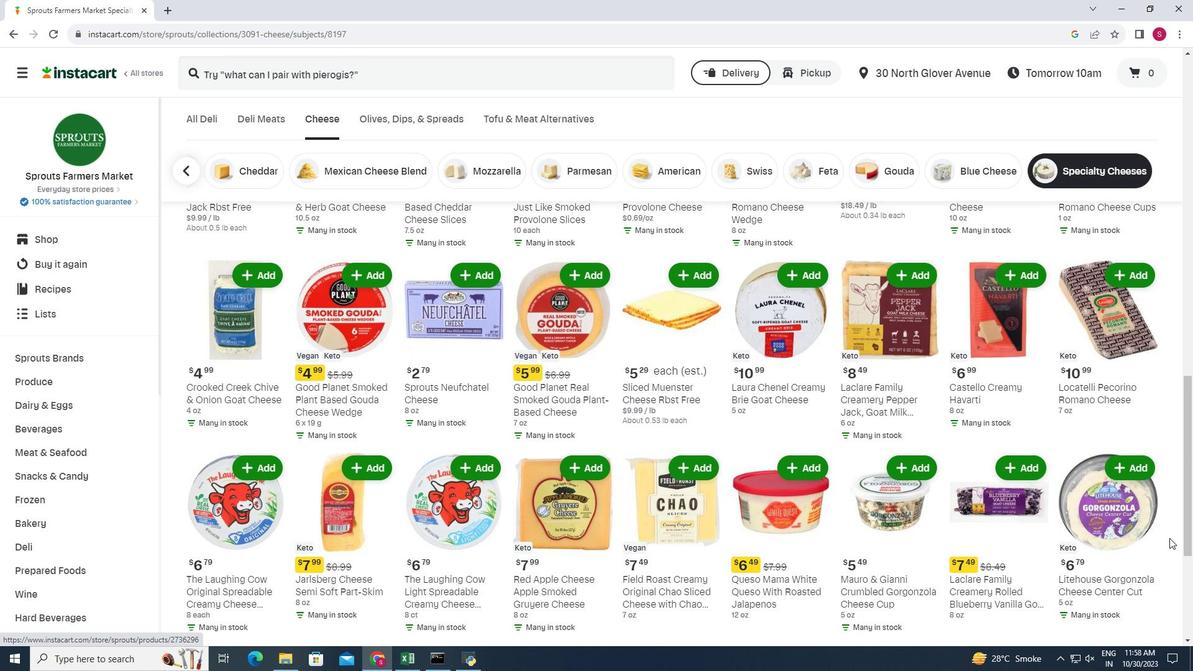
Action: Mouse moved to (1162, 535)
Screenshot: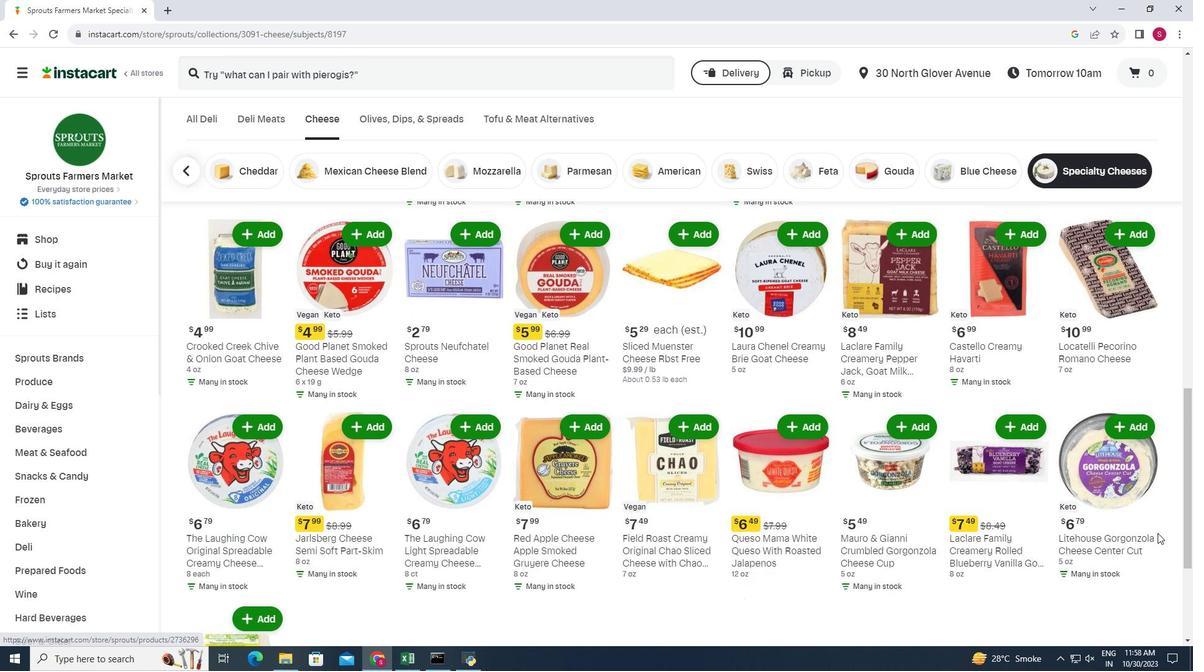 
Action: Mouse scrolled (1162, 534) with delta (0, 0)
Screenshot: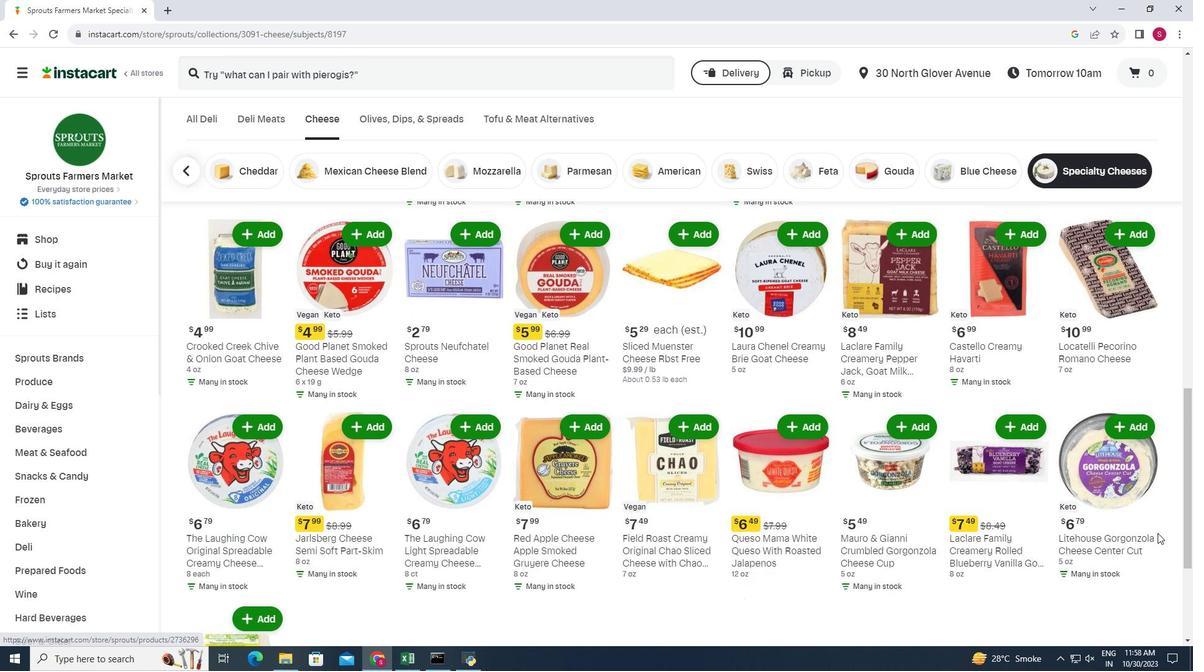 
Action: Mouse moved to (1158, 533)
Screenshot: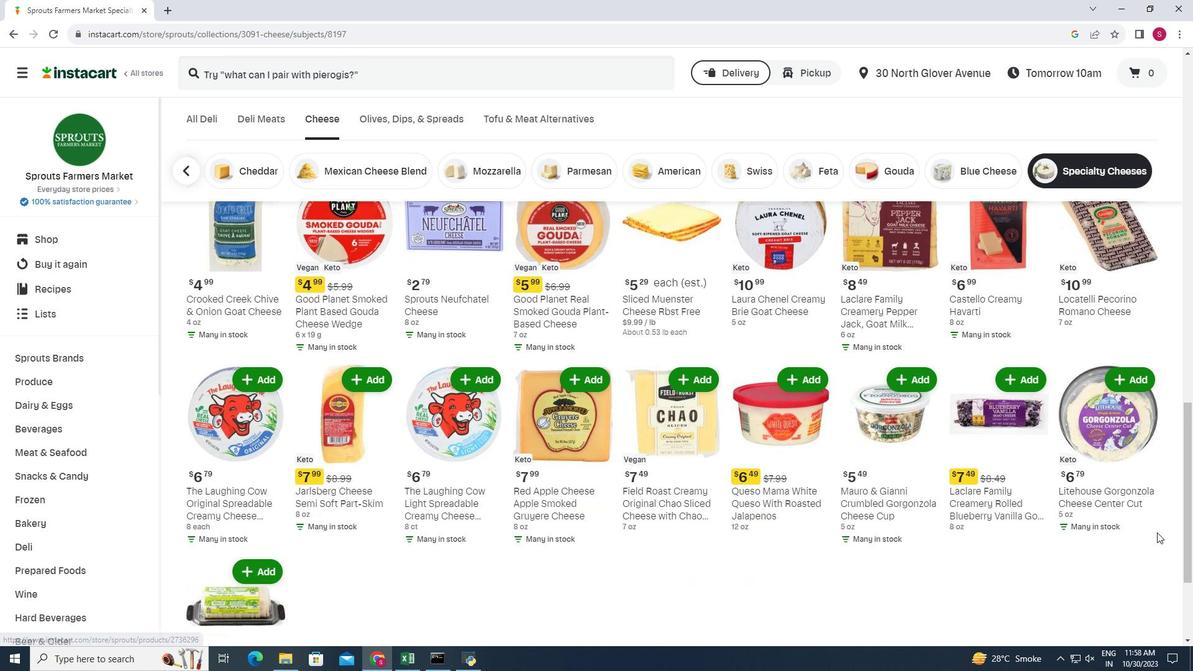 
Action: Mouse scrolled (1158, 532) with delta (0, 0)
Screenshot: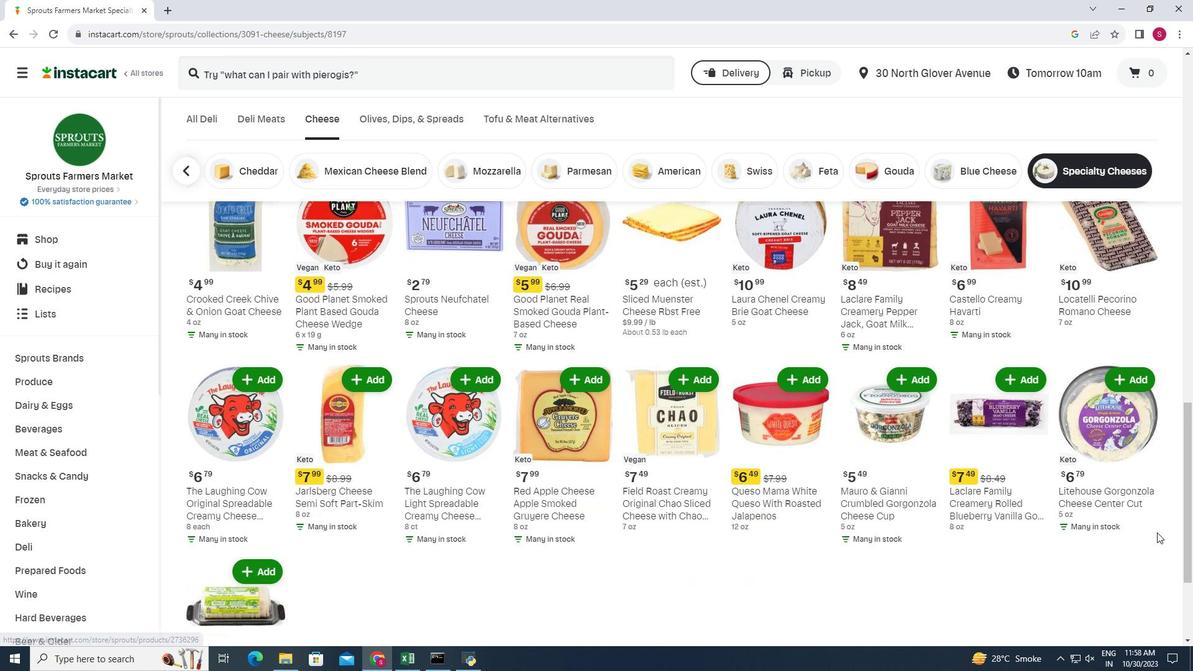 
Action: Mouse moved to (1139, 532)
Screenshot: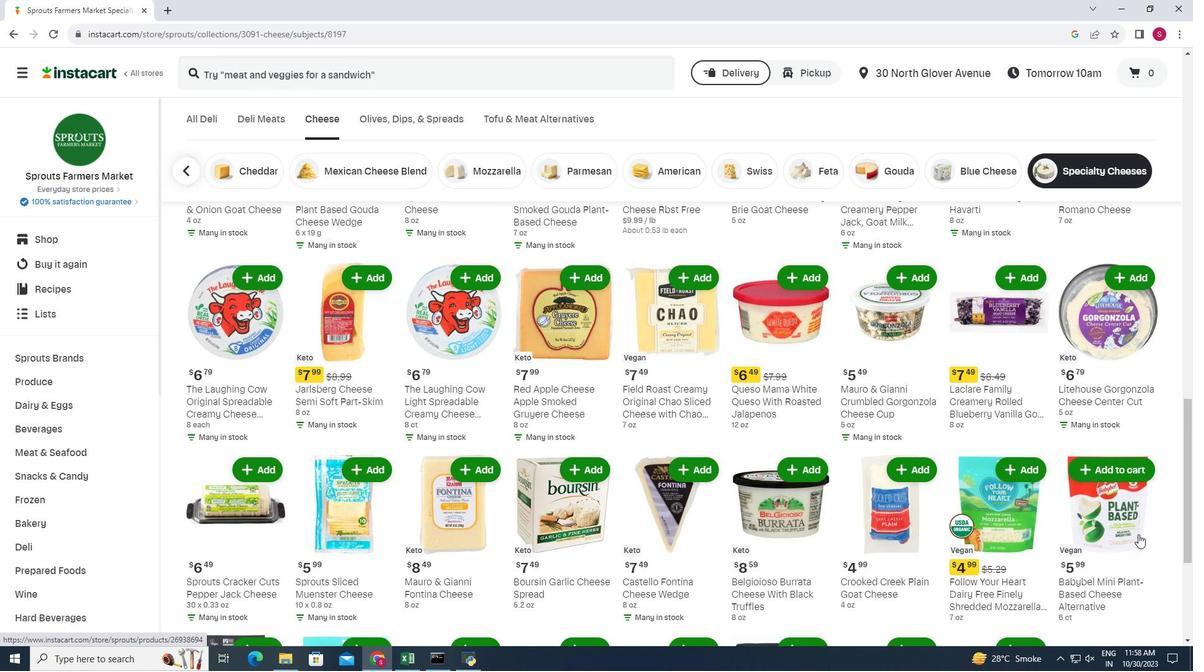 
Action: Mouse scrolled (1139, 532) with delta (0, 0)
Screenshot: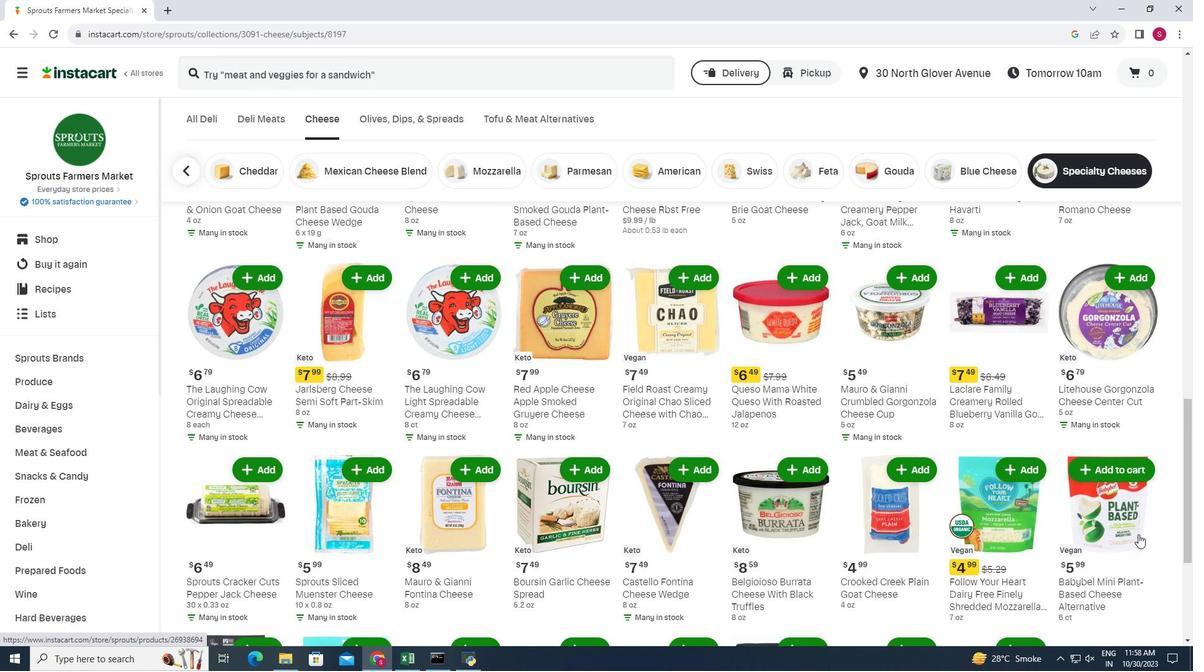 
Action: Mouse moved to (1138, 534)
Screenshot: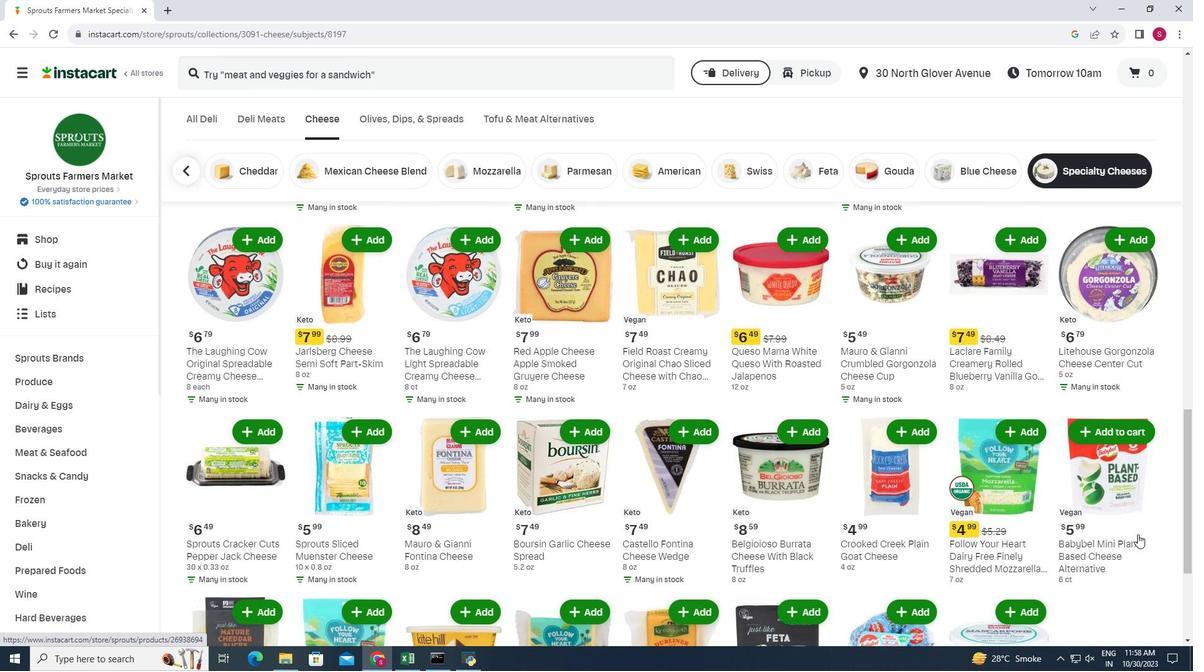 
Action: Mouse scrolled (1138, 534) with delta (0, 0)
Screenshot: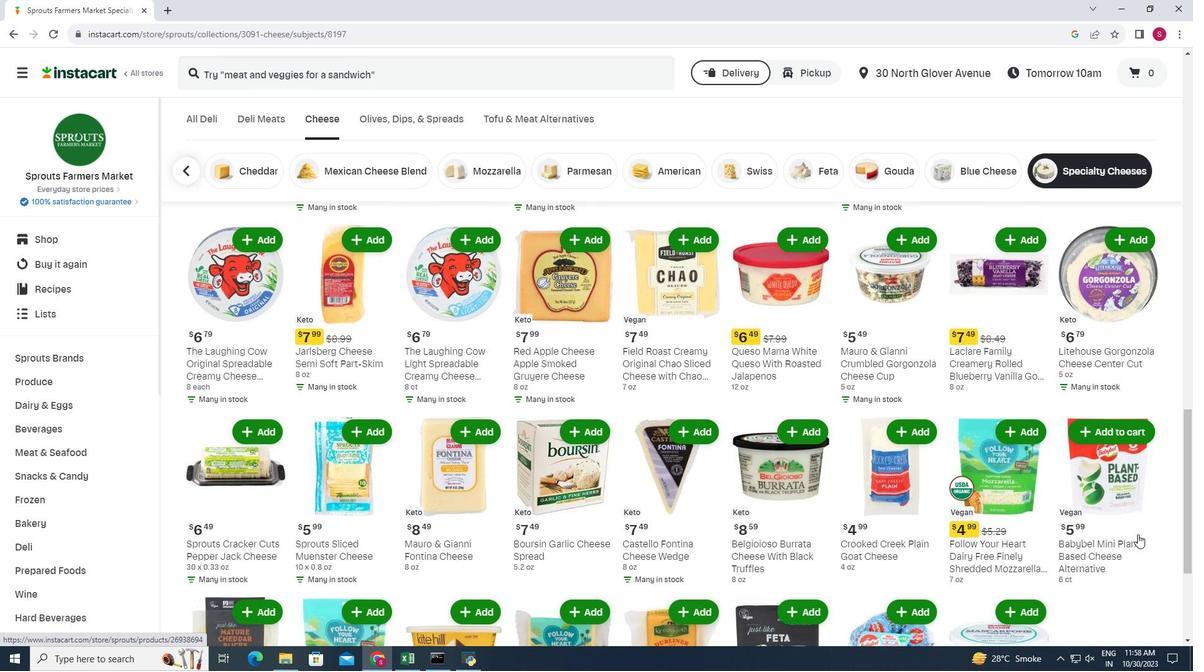 
Action: Mouse moved to (249, 406)
Screenshot: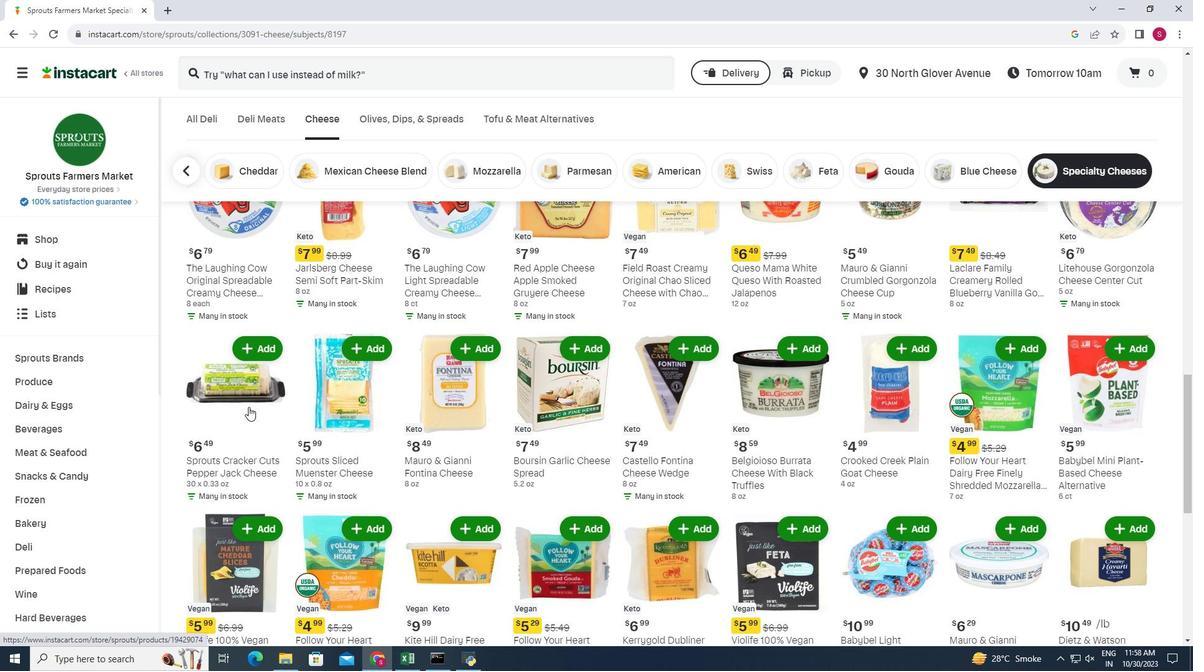 
Action: Mouse scrolled (249, 406) with delta (0, 0)
Screenshot: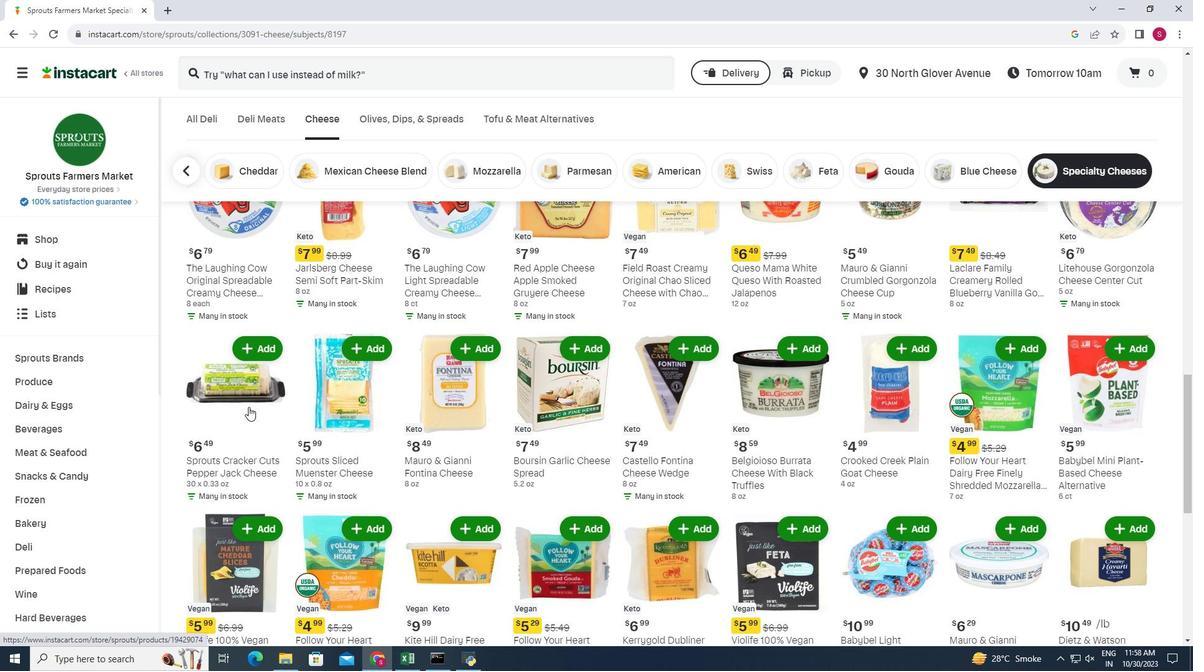 
Action: Mouse moved to (248, 407)
Screenshot: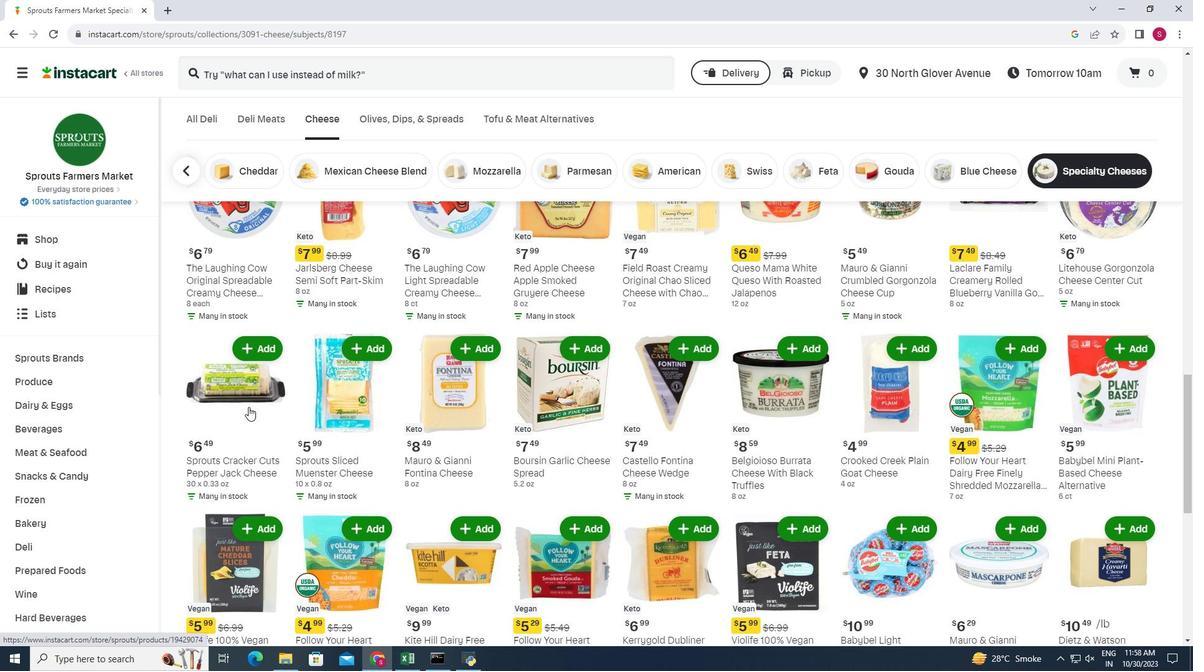 
Action: Mouse scrolled (248, 406) with delta (0, 0)
Screenshot: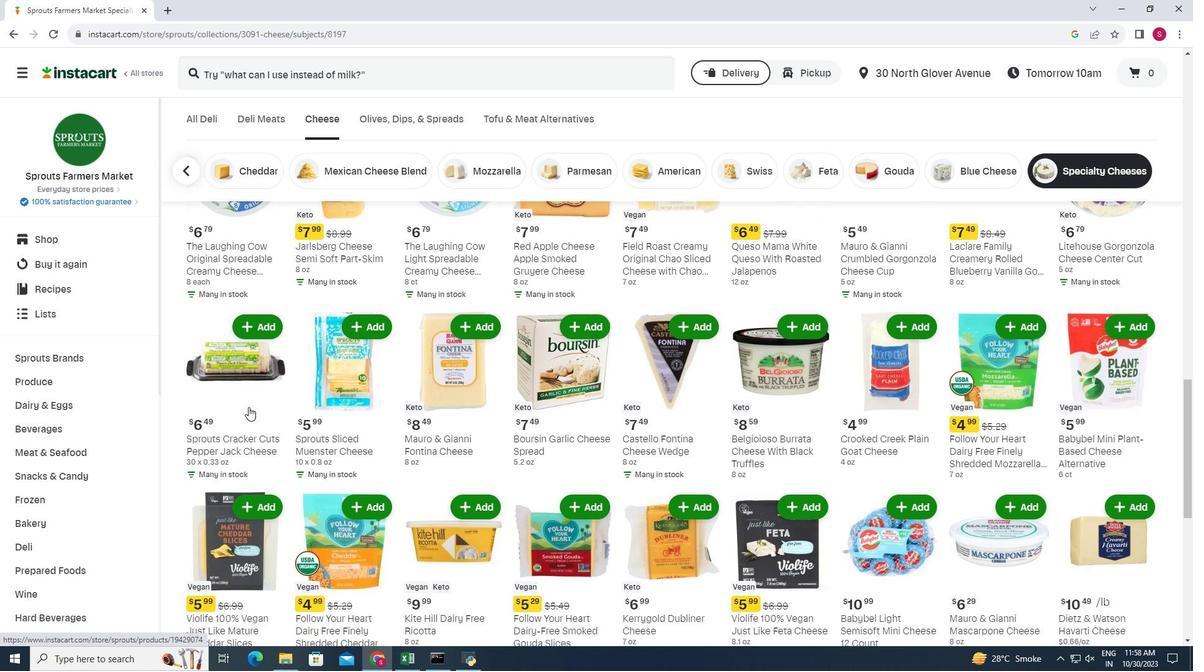 
Action: Mouse scrolled (248, 406) with delta (0, 0)
Screenshot: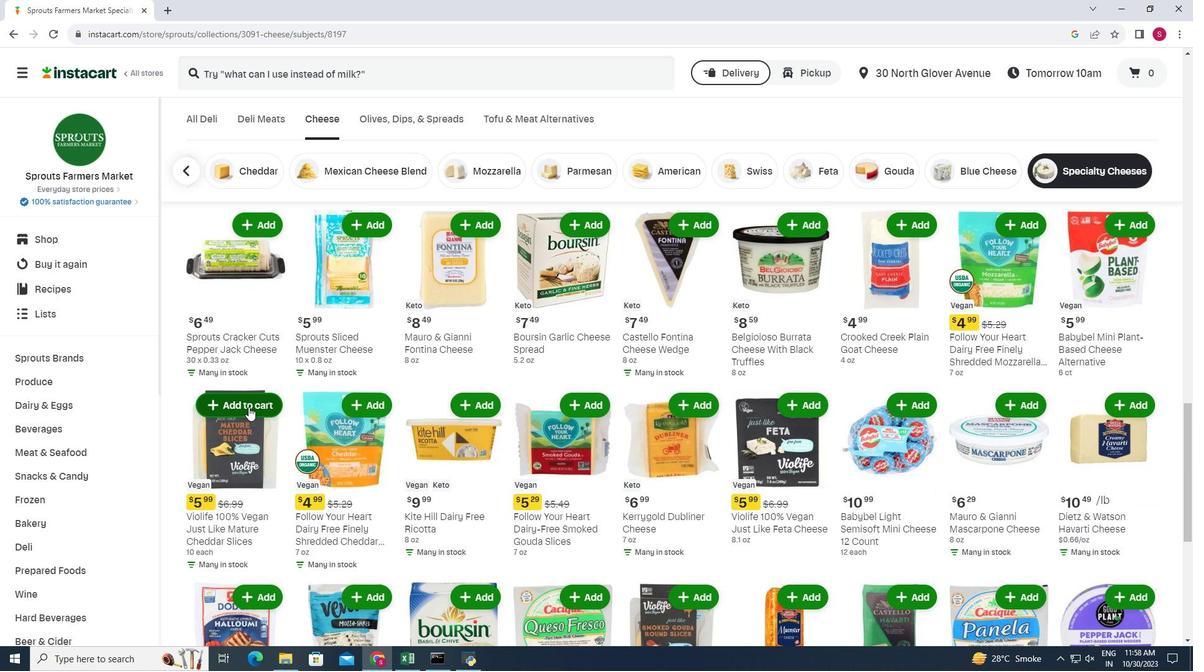 
Action: Mouse scrolled (248, 406) with delta (0, 0)
Screenshot: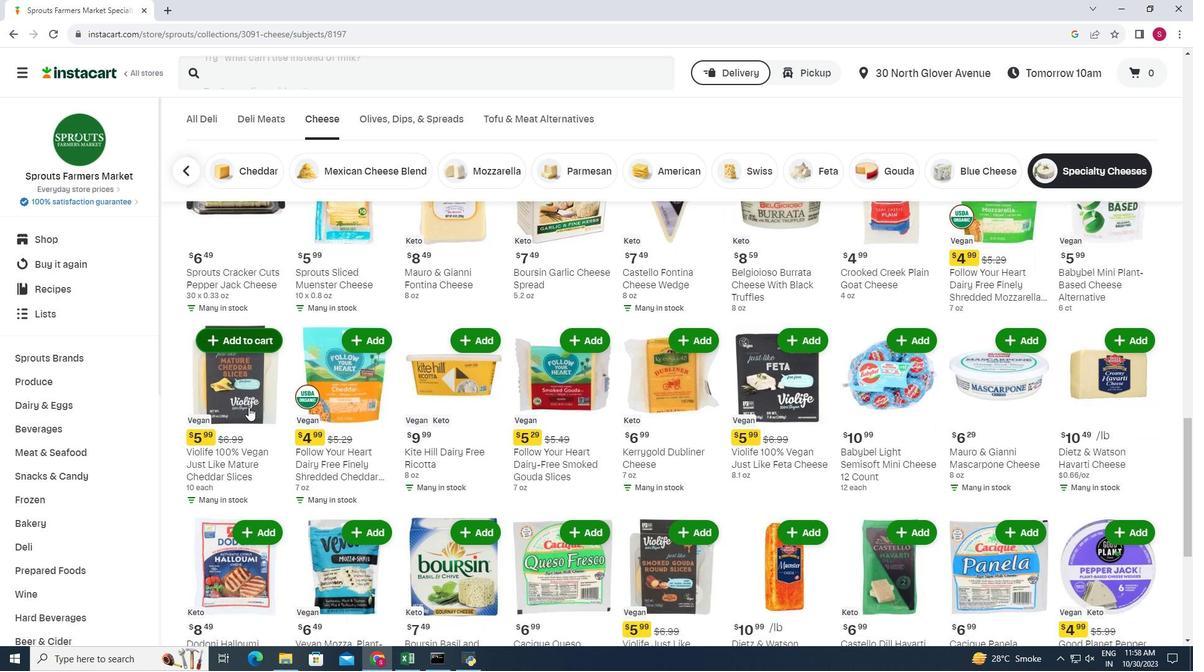 
Action: Mouse moved to (1145, 496)
Screenshot: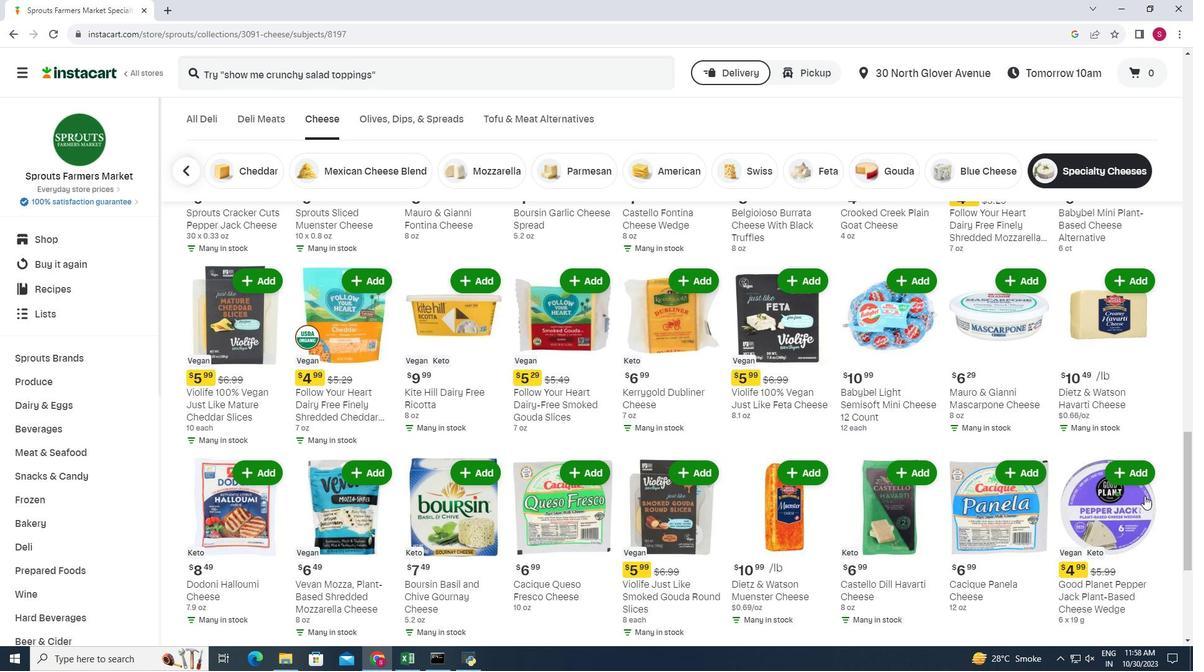 
Action: Mouse scrolled (1145, 495) with delta (0, 0)
Screenshot: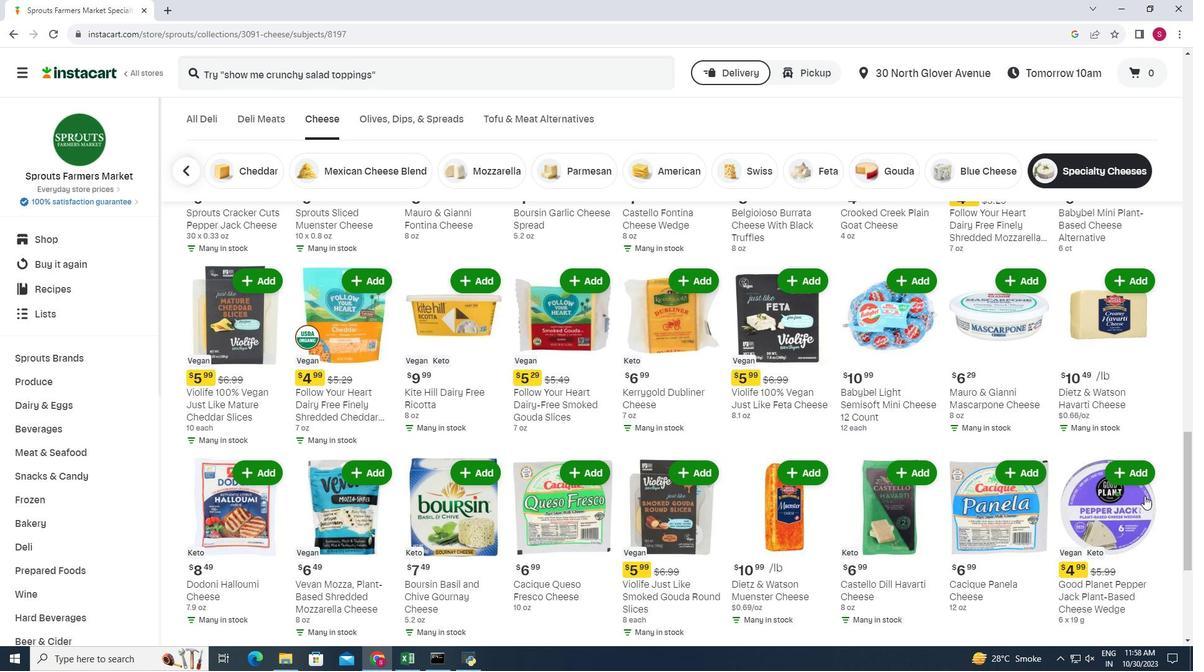 
Action: Mouse moved to (1144, 496)
Screenshot: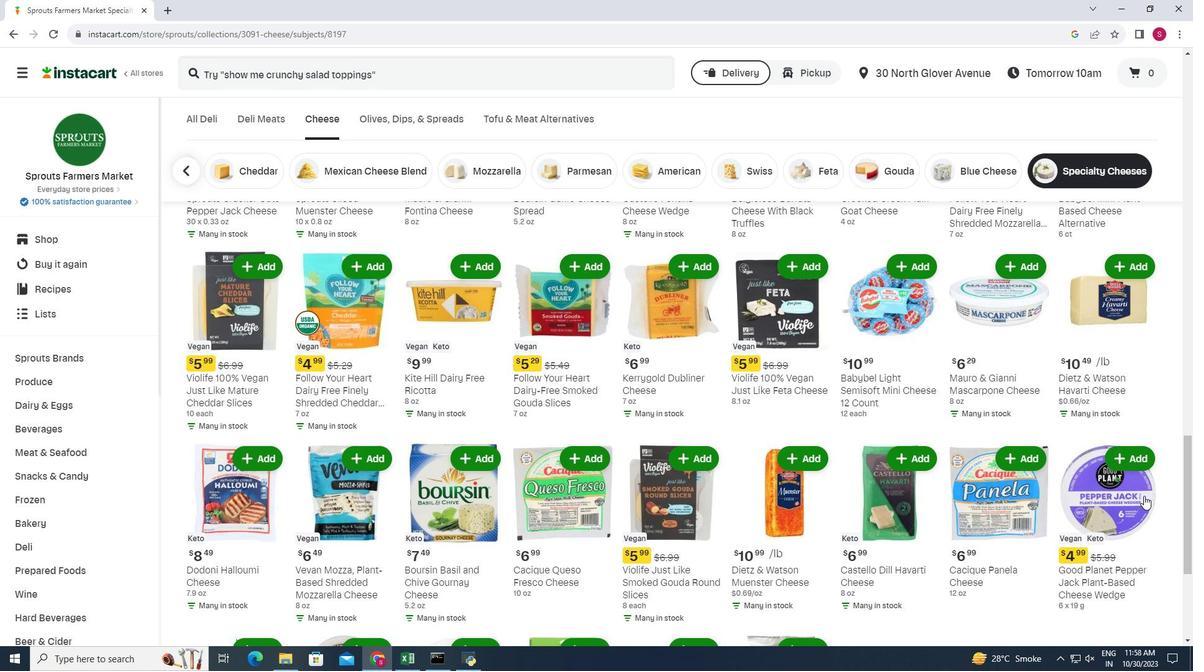 
Action: Mouse scrolled (1144, 495) with delta (0, 0)
Screenshot: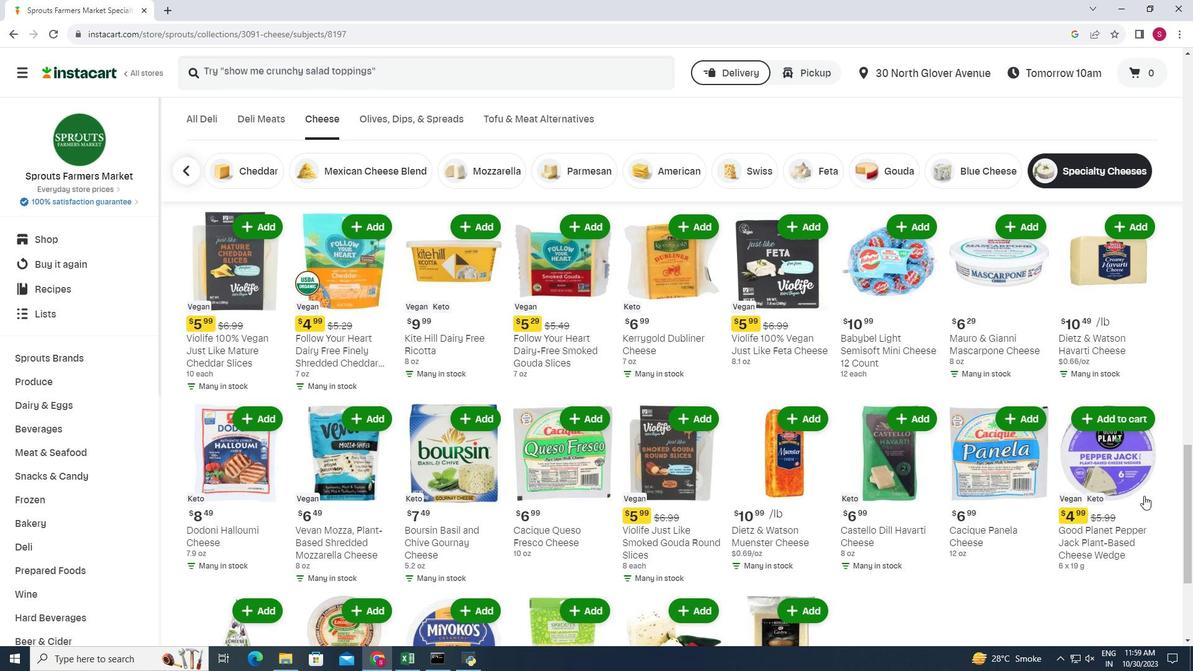 
Action: Mouse moved to (212, 444)
Screenshot: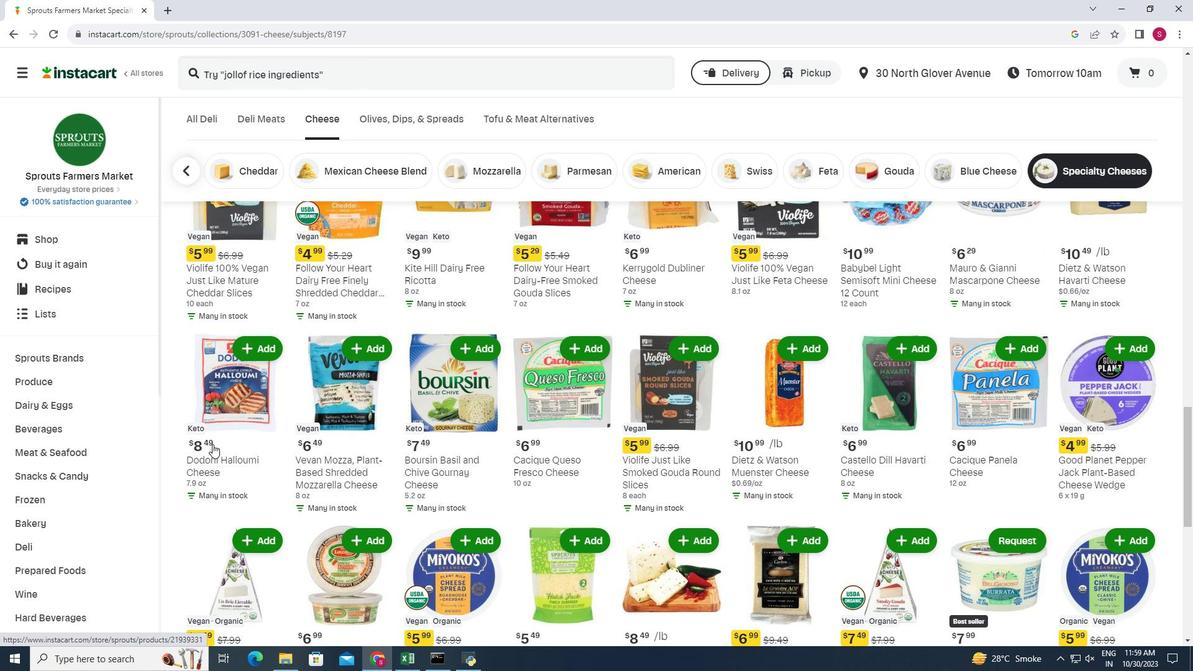 
Action: Mouse scrolled (212, 444) with delta (0, 0)
Screenshot: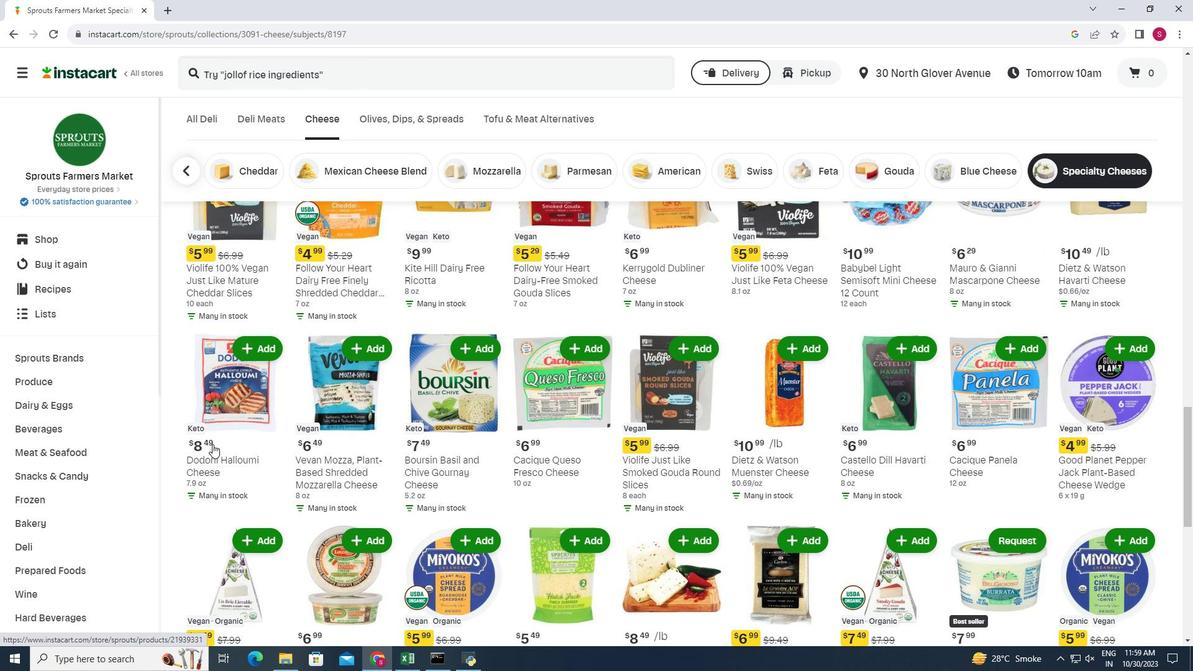
Action: Mouse moved to (212, 444)
Screenshot: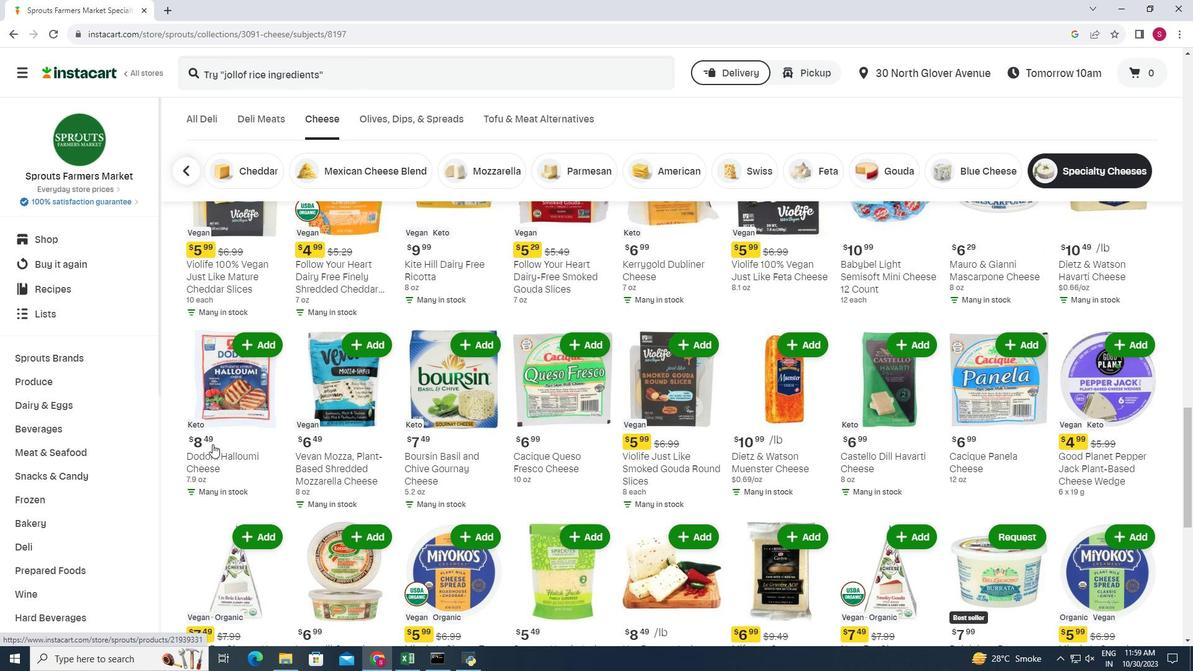 
Action: Mouse scrolled (212, 444) with delta (0, 0)
Screenshot: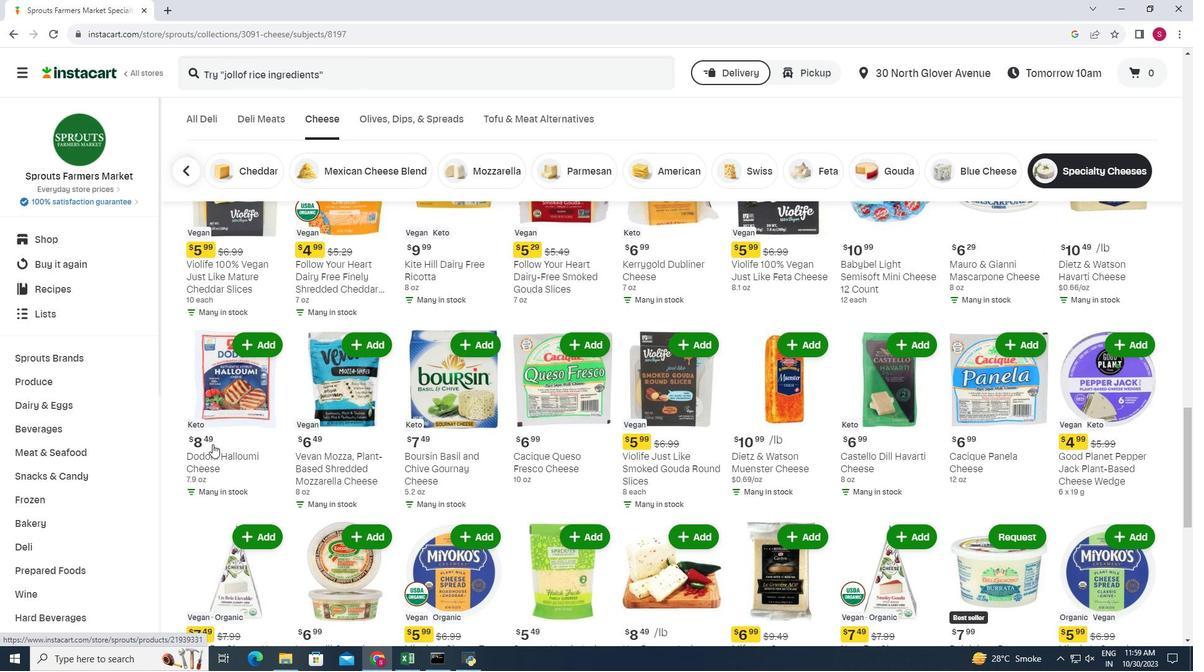 
Action: Mouse scrolled (212, 444) with delta (0, 0)
Screenshot: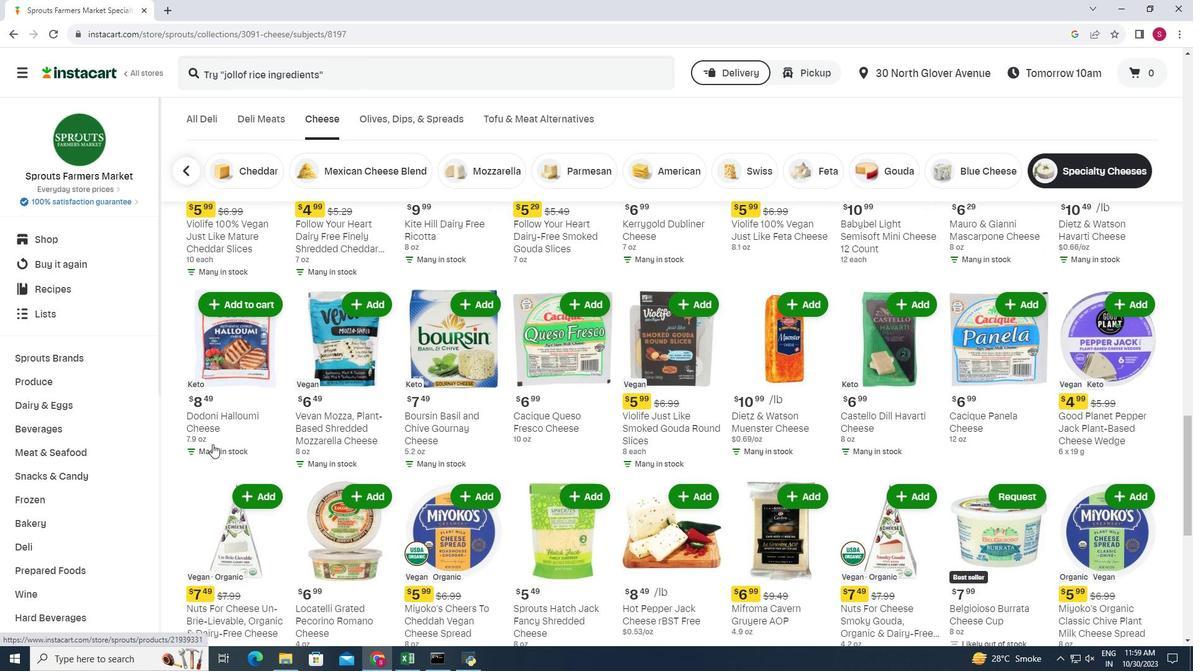 
Action: Mouse moved to (1141, 461)
Screenshot: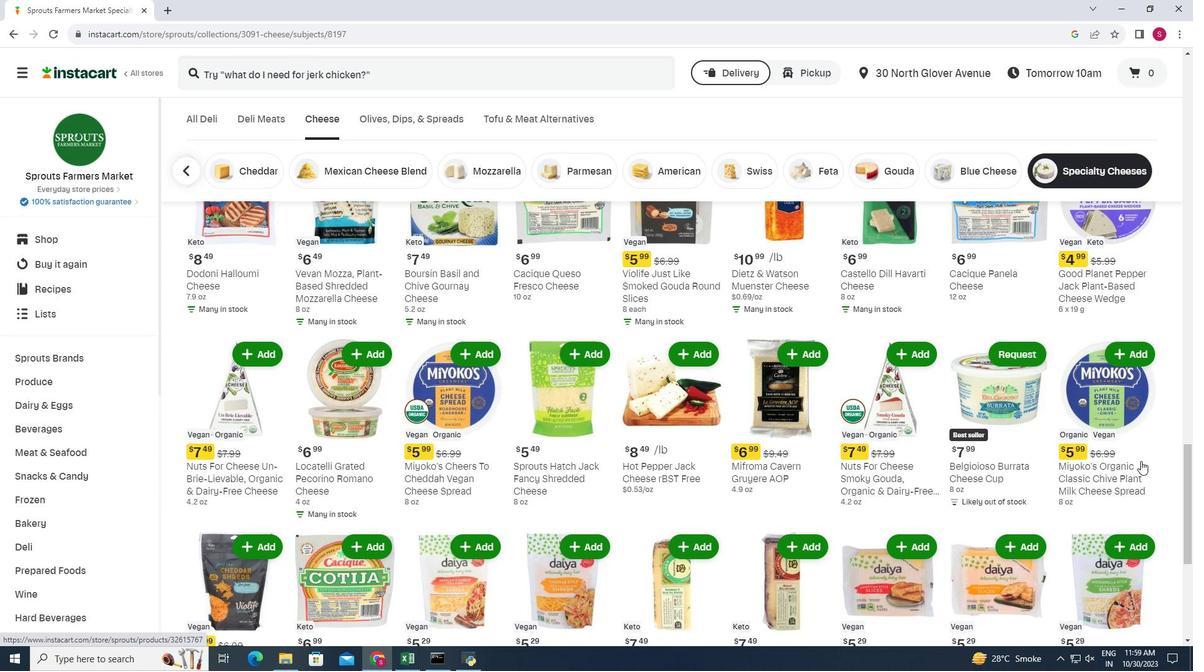 
Action: Mouse scrolled (1141, 460) with delta (0, 0)
Screenshot: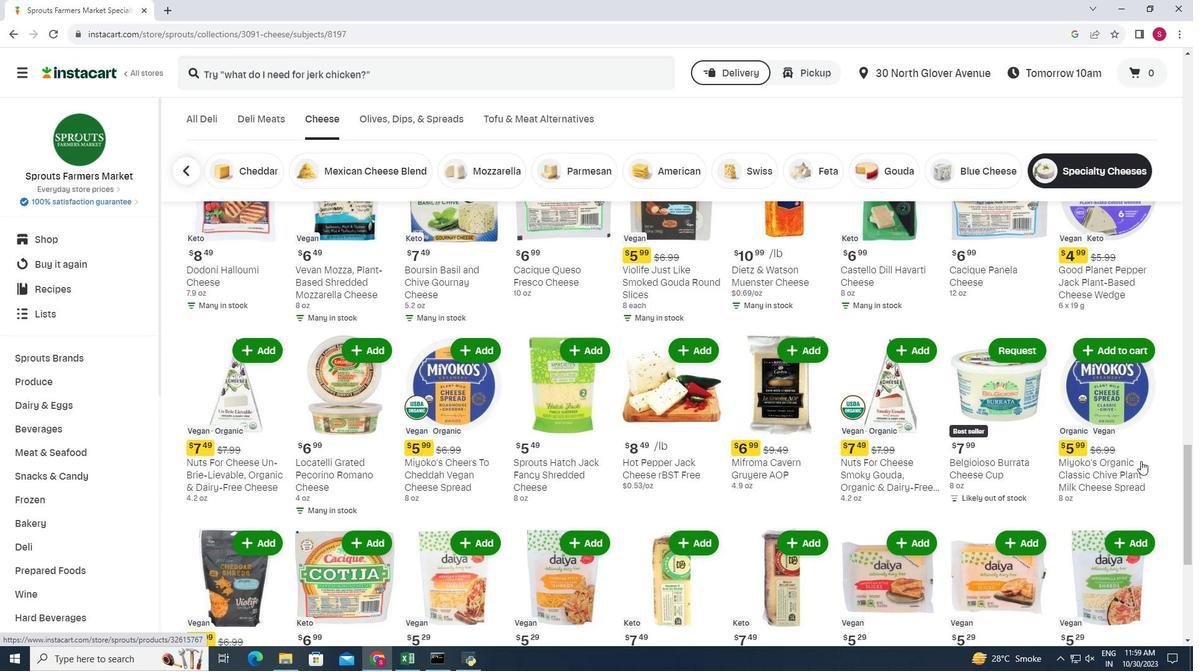
Action: Mouse scrolled (1141, 460) with delta (0, 0)
Screenshot: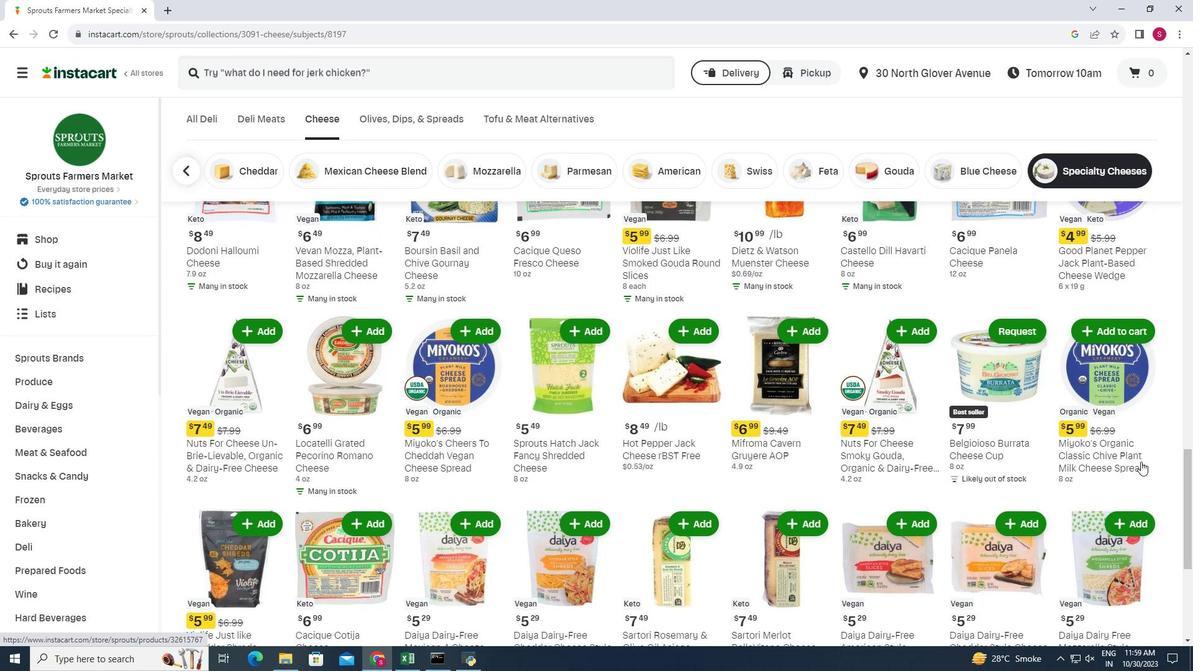 
Action: Mouse moved to (1141, 462)
Screenshot: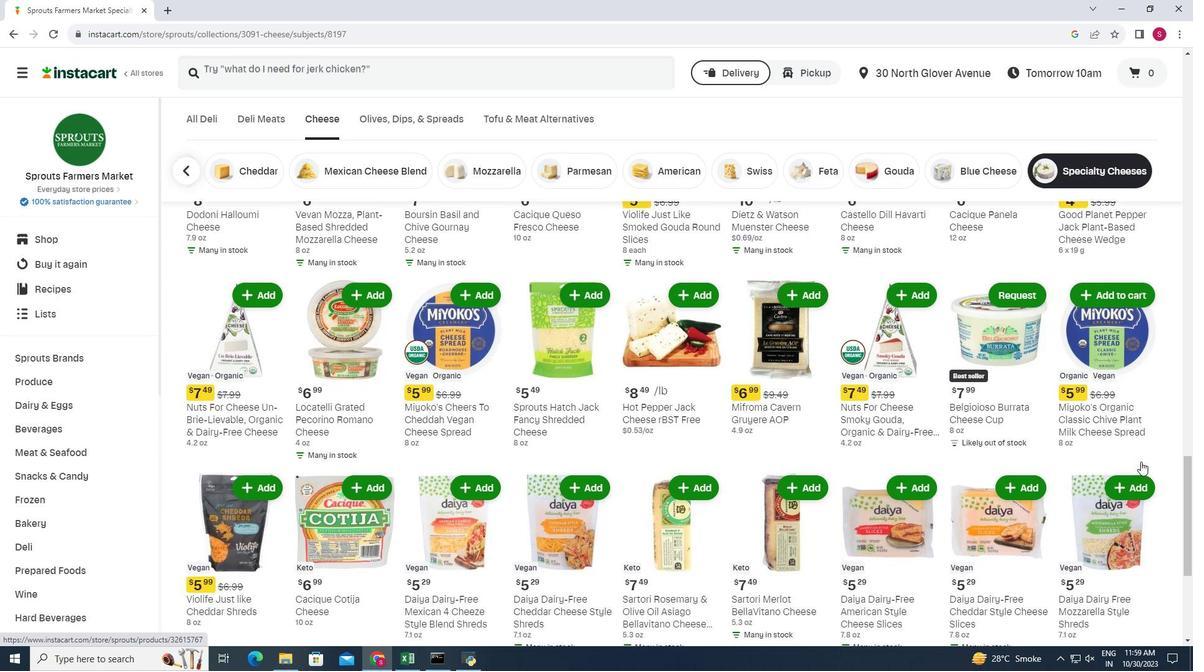 
Action: Mouse scrolled (1141, 461) with delta (0, 0)
Screenshot: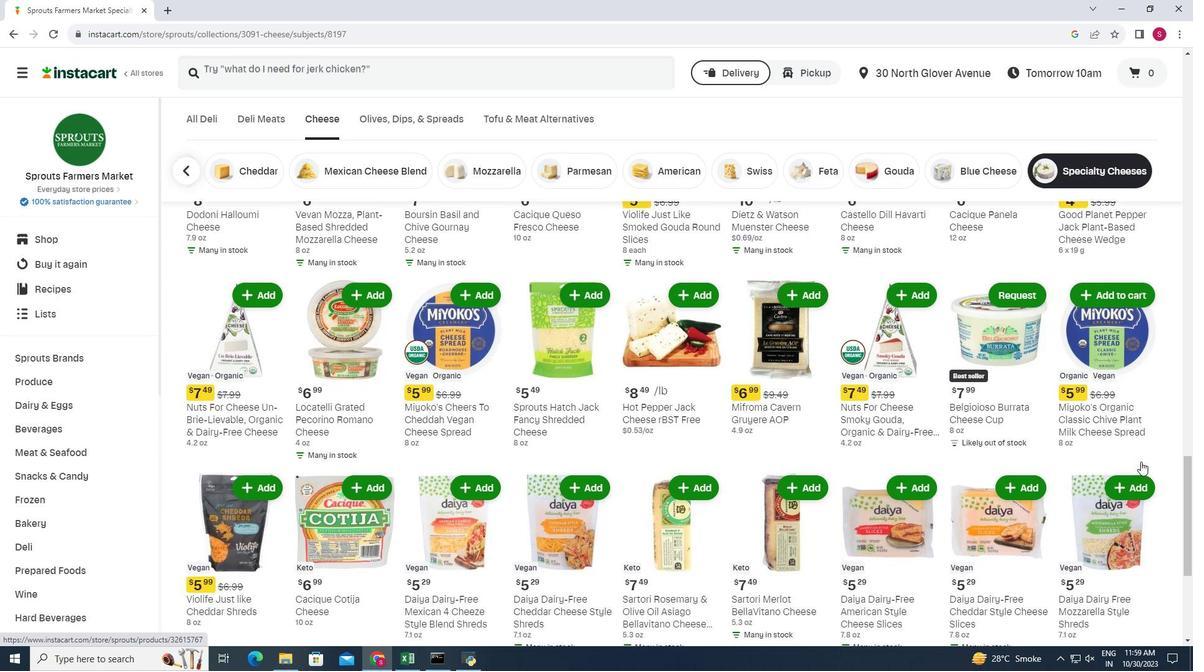 
Action: Mouse moved to (216, 449)
Screenshot: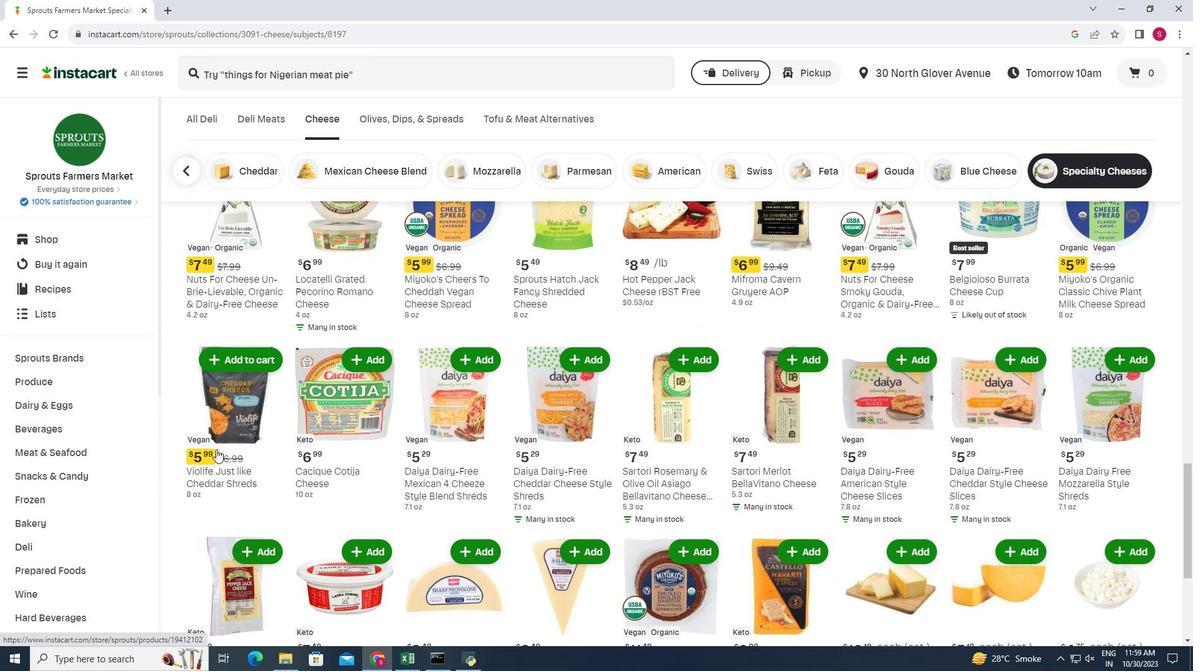 
Action: Mouse scrolled (216, 448) with delta (0, 0)
Screenshot: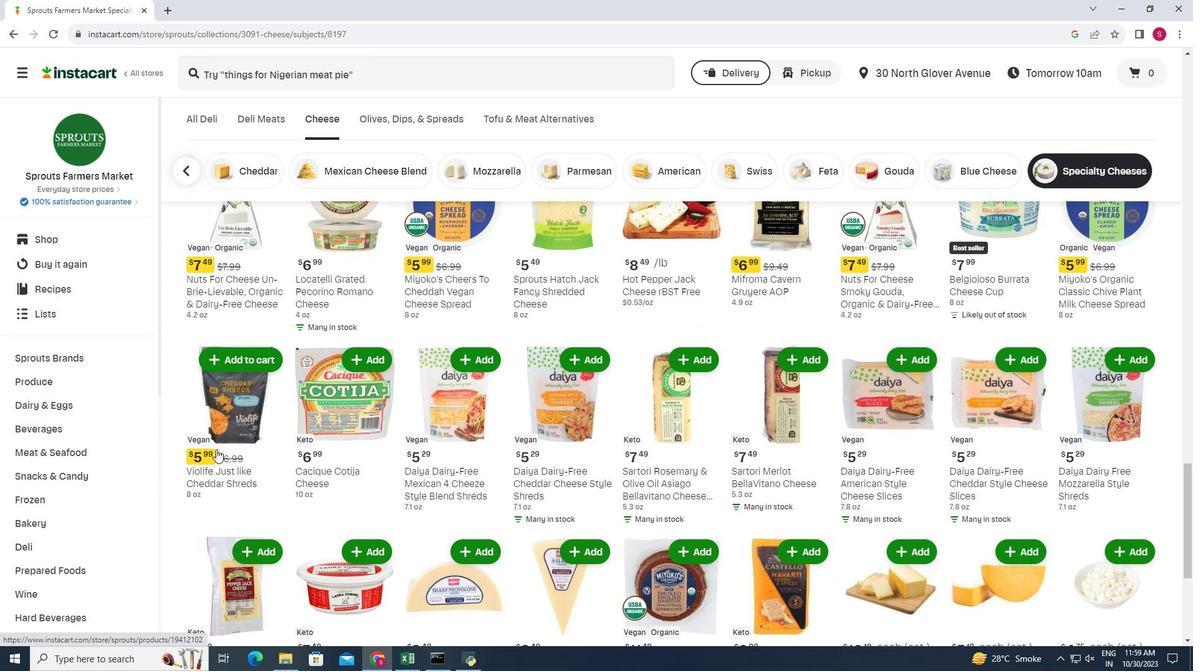 
Action: Mouse scrolled (216, 448) with delta (0, 0)
Screenshot: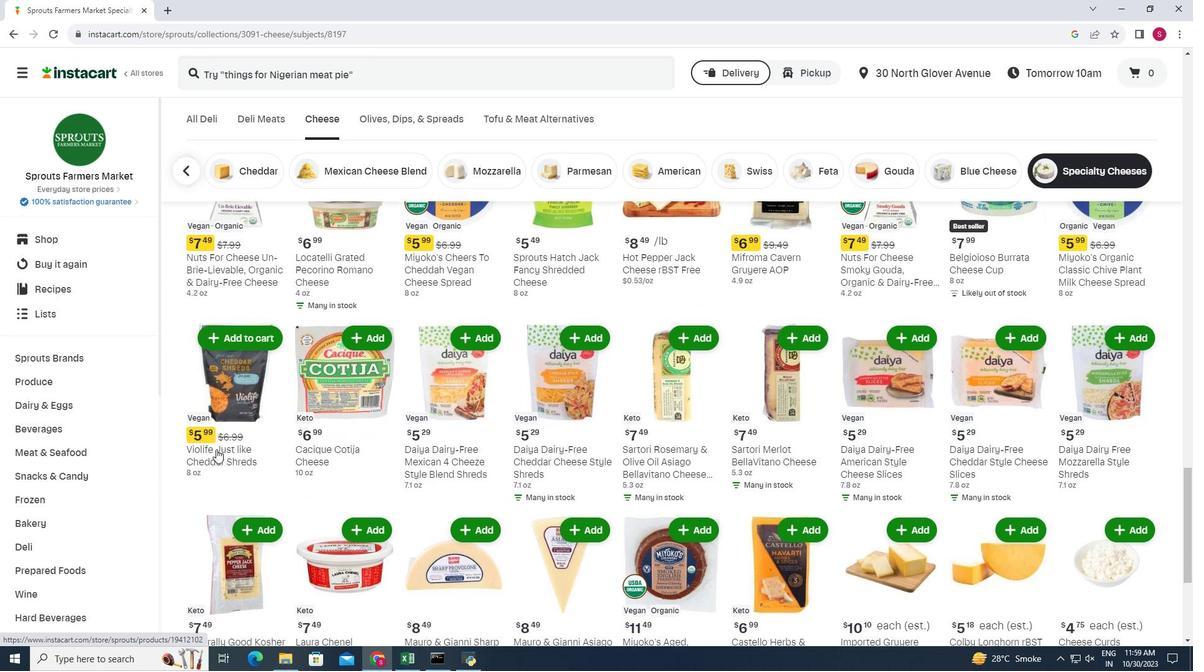 
Action: Mouse moved to (216, 449)
Screenshot: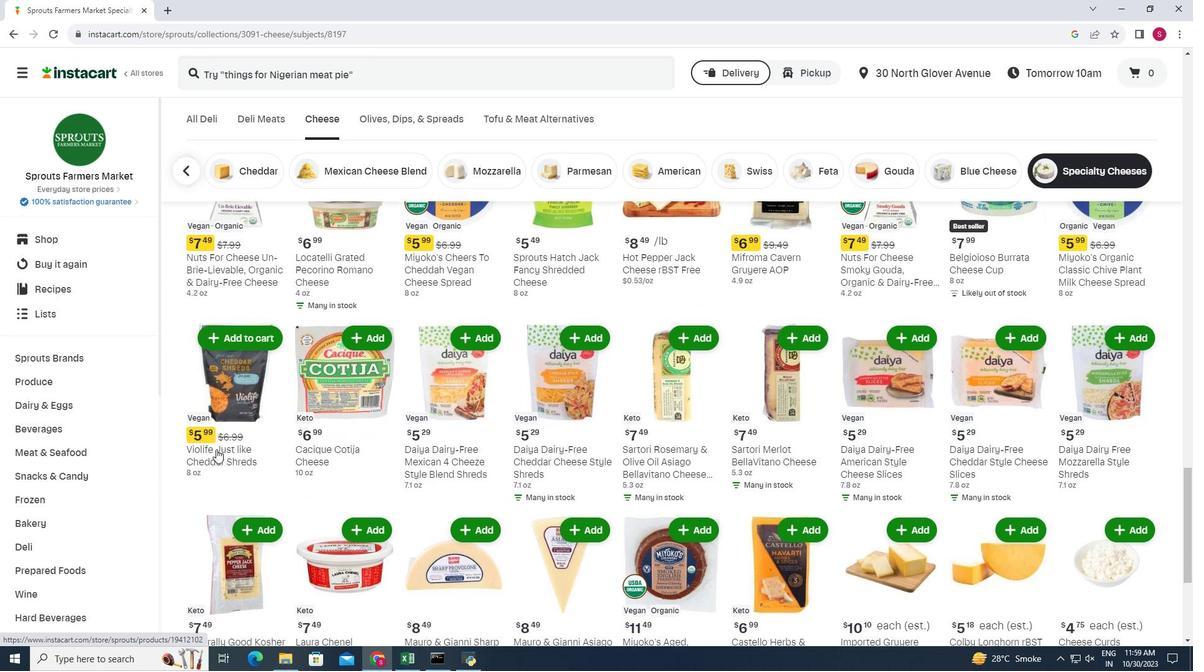 
Action: Mouse scrolled (216, 448) with delta (0, 0)
Screenshot: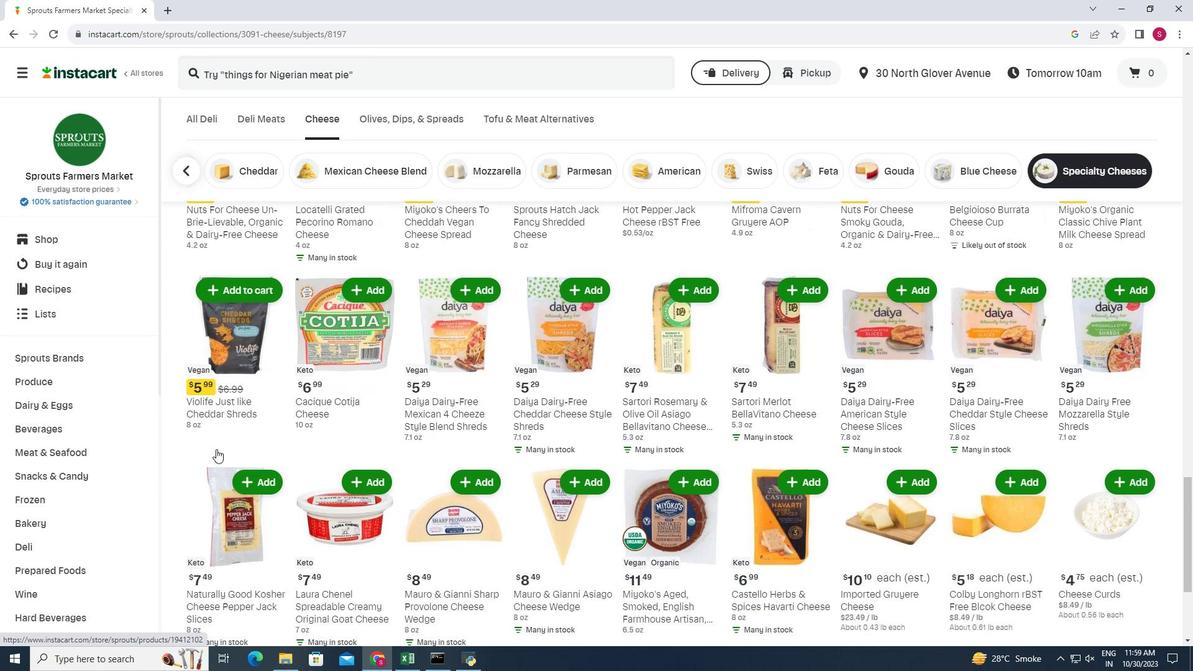 
Action: Mouse moved to (1080, 452)
Screenshot: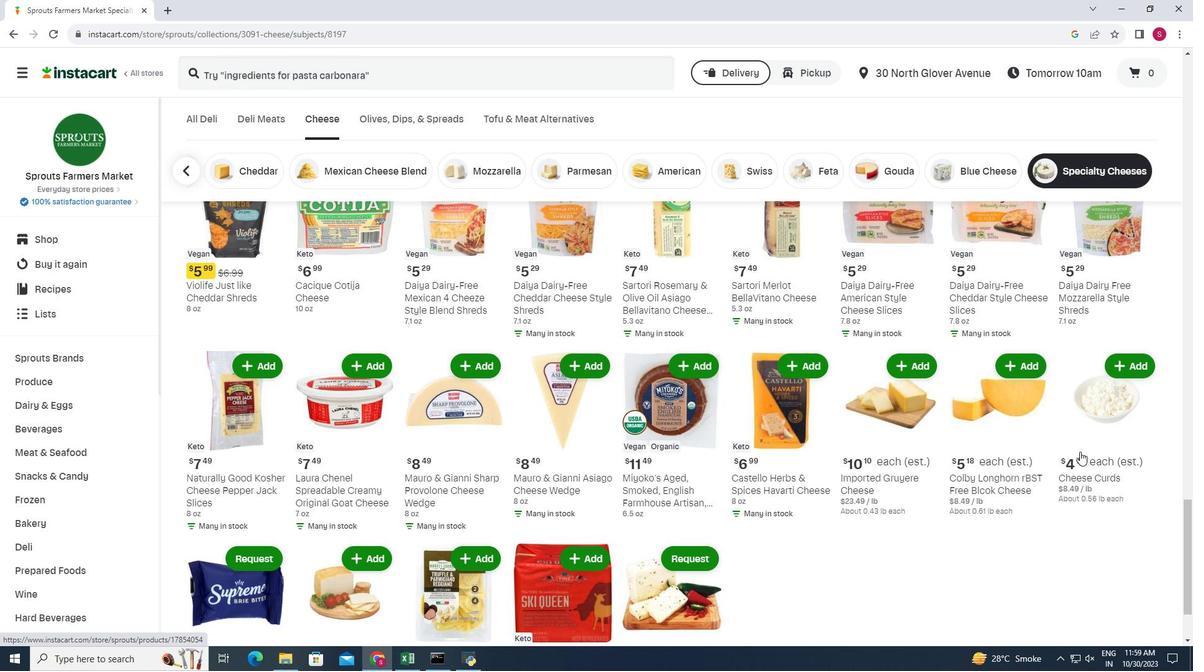 
Action: Mouse scrolled (1080, 451) with delta (0, 0)
Screenshot: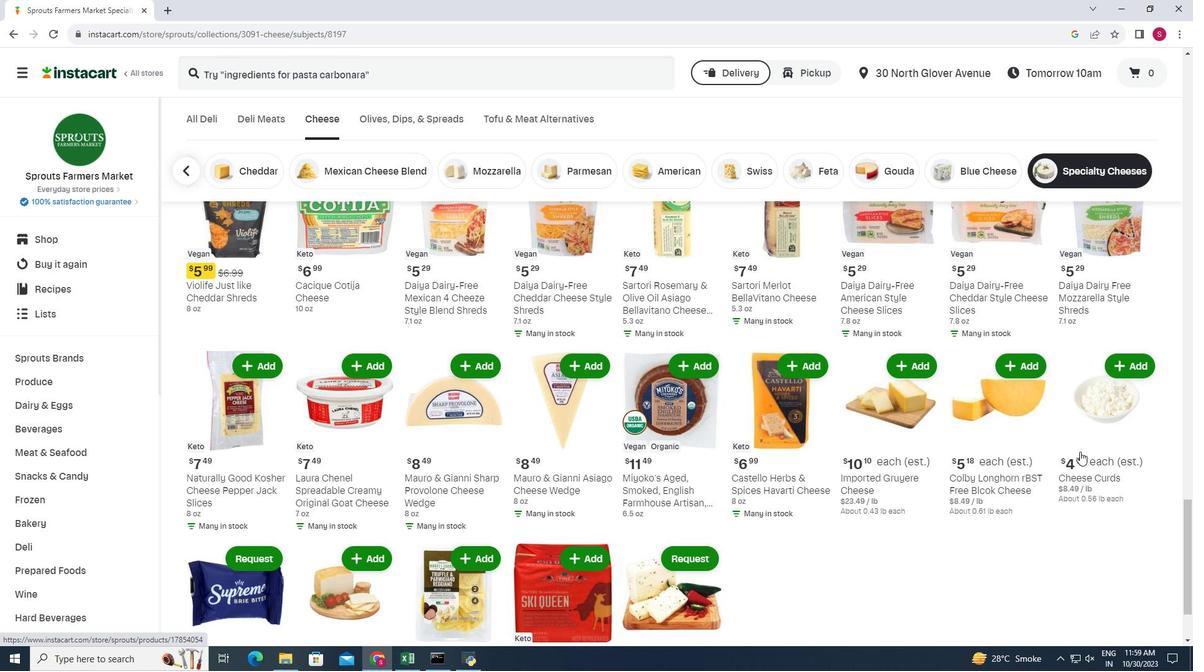 
Action: Mouse scrolled (1080, 451) with delta (0, 0)
Screenshot: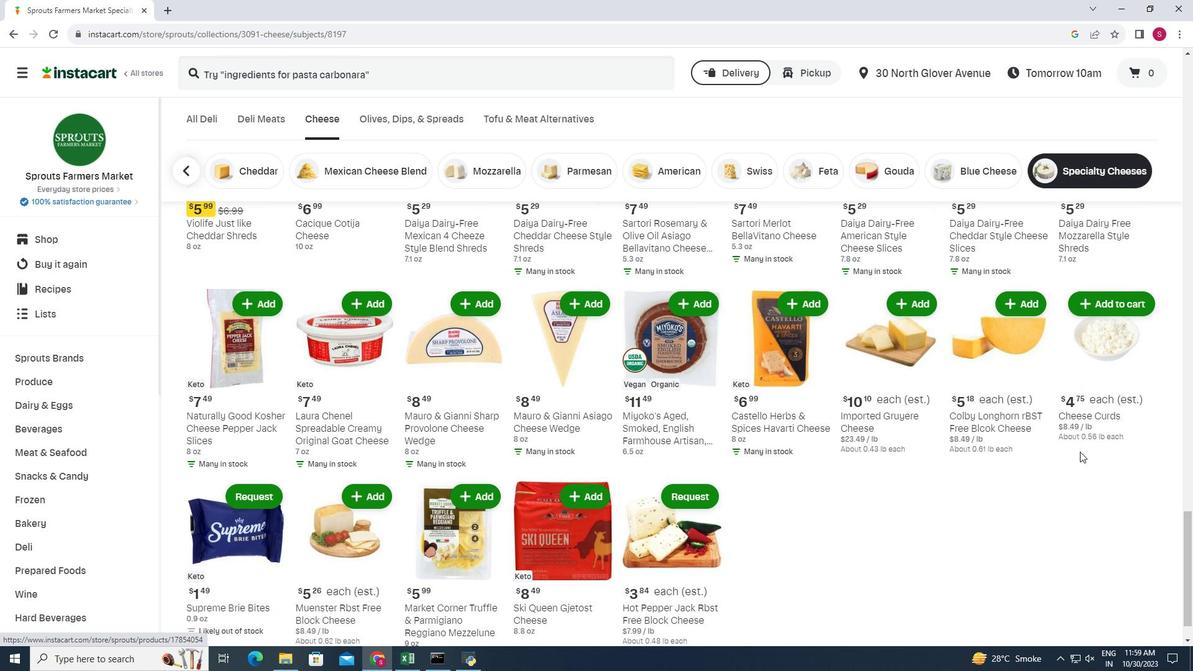 
Action: Mouse moved to (1099, 409)
Screenshot: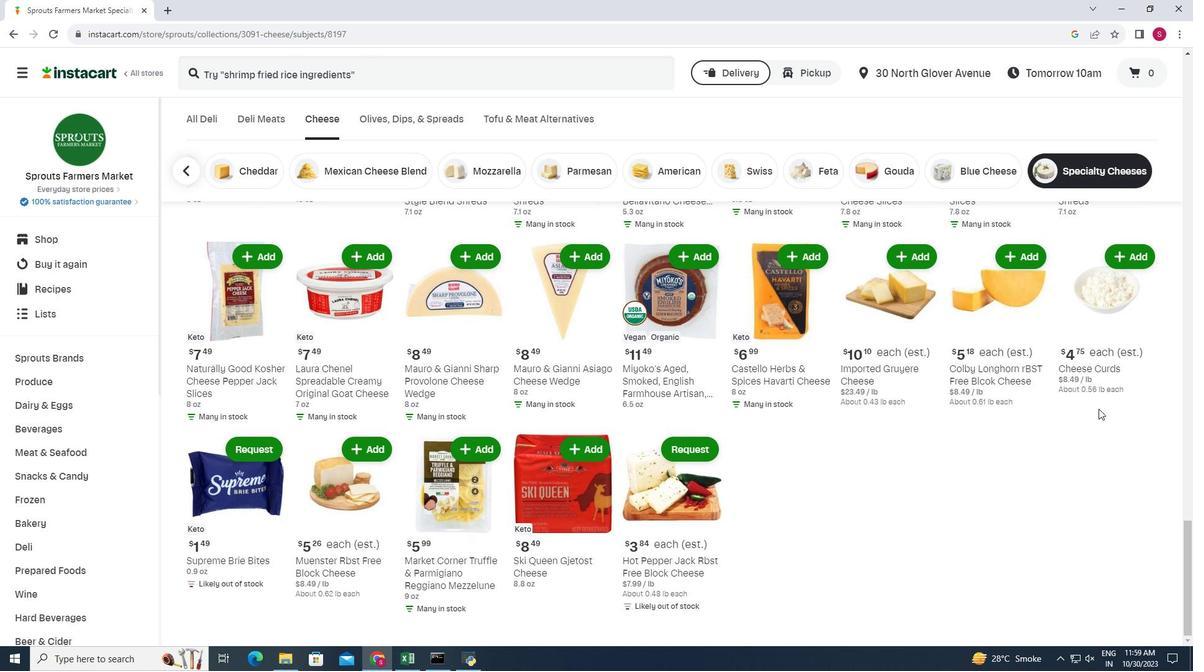 
